 Task: Look for space in Zürich (Kreis 9) / Albisrieden, Switzerland from 4th August, 2023 to 8th August, 2023 for 1 adult in price range Rs.10000 to Rs.15000. Place can be private room with 1  bedroom having 1 bed and 1 bathroom. Property type can be flatguest house, hotel. Amenities needed are: wifi. Booking option can be shelf check-in. Required host language is English.
Action: Mouse moved to (393, 91)
Screenshot: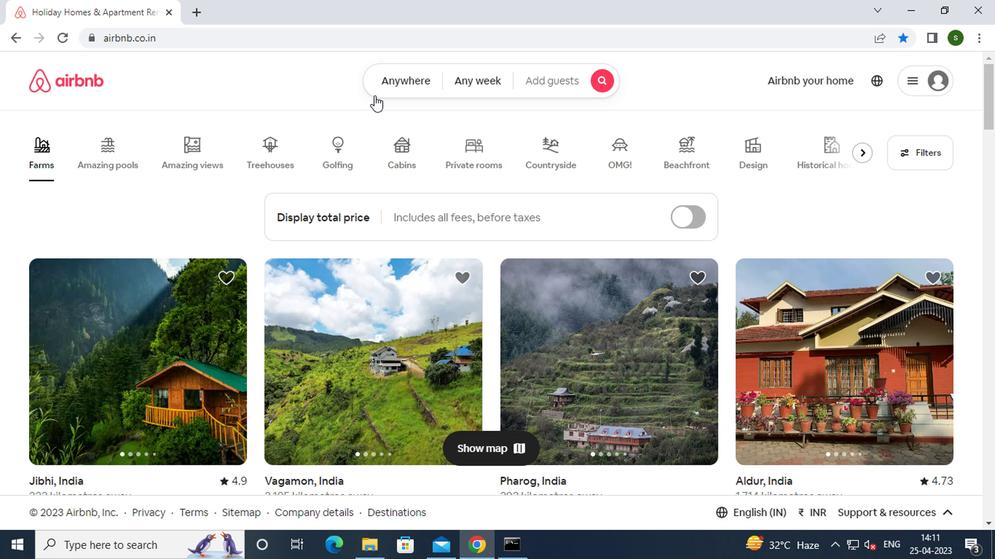 
Action: Mouse pressed left at (393, 91)
Screenshot: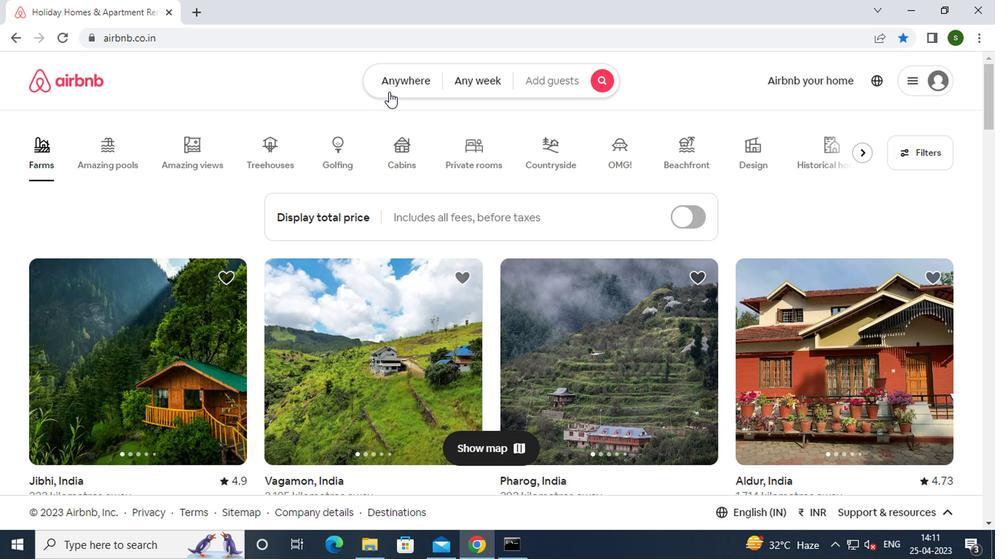
Action: Mouse moved to (333, 144)
Screenshot: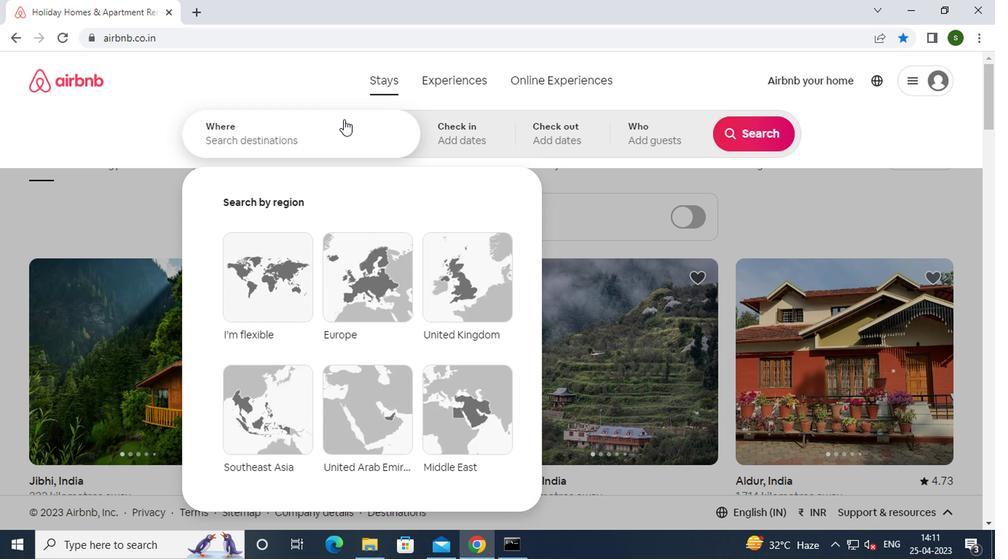 
Action: Mouse pressed left at (333, 144)
Screenshot: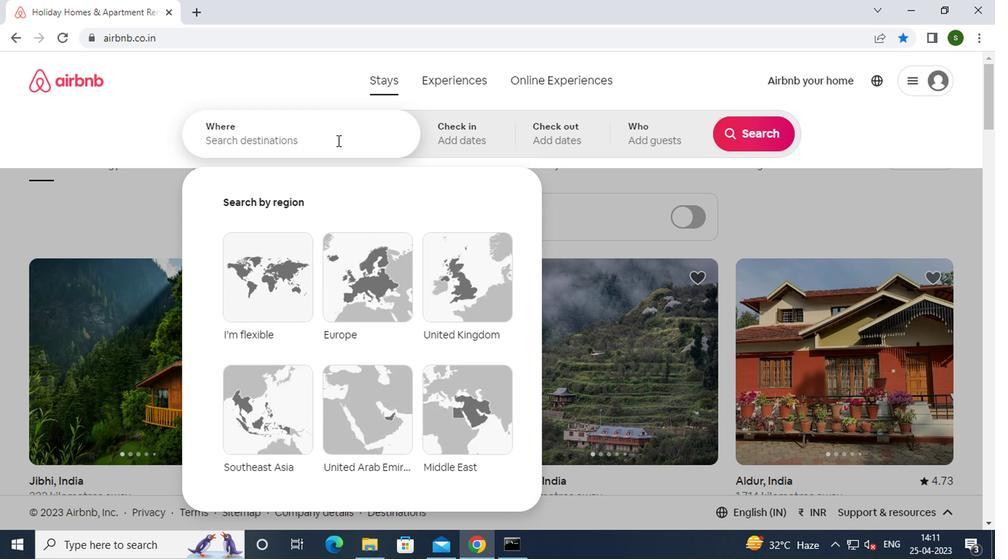 
Action: Key pressed z<Key.caps_lock>urich<Key.space><Key.shift_r>(<Key.caps_lock>k<Key.caps_lock>reis<Key.space>9<Key.shift_r>)/<Key.caps_lock>a<Key.caps_lock>lbisrieden,<Key.space><Key.caps_lock>s<Key.caps_lock>witzerland<Key.enter>
Screenshot: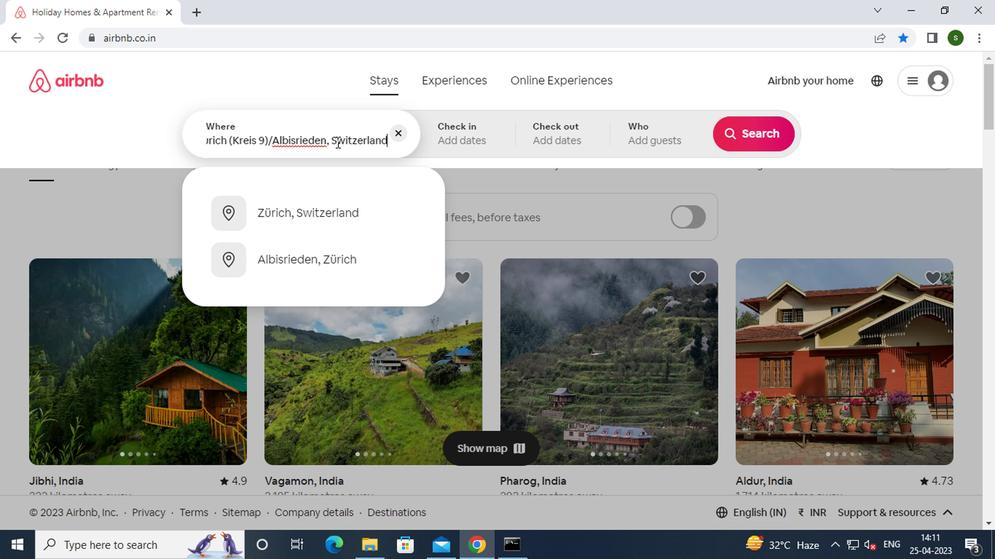 
Action: Mouse moved to (742, 248)
Screenshot: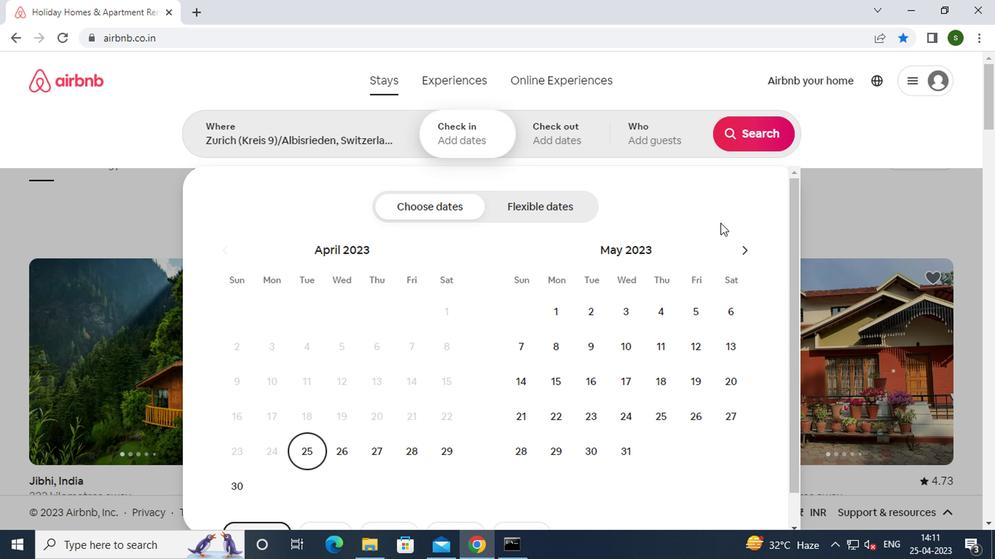 
Action: Mouse pressed left at (742, 248)
Screenshot: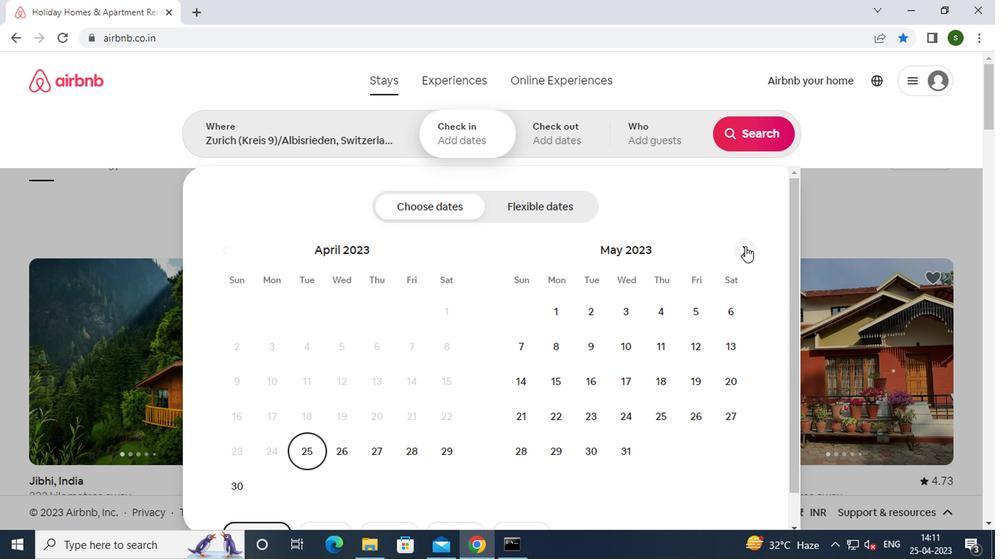 
Action: Mouse pressed left at (742, 248)
Screenshot: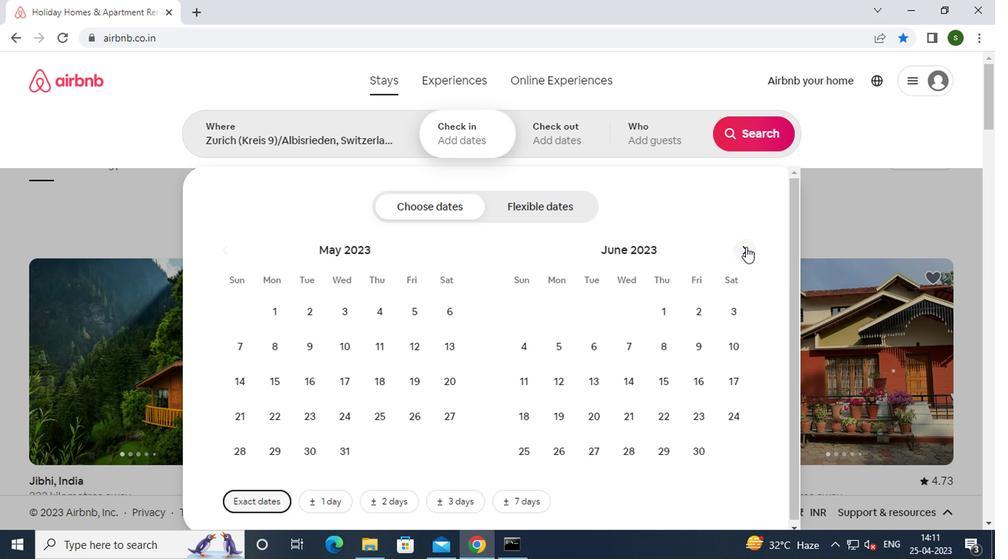 
Action: Mouse pressed left at (742, 248)
Screenshot: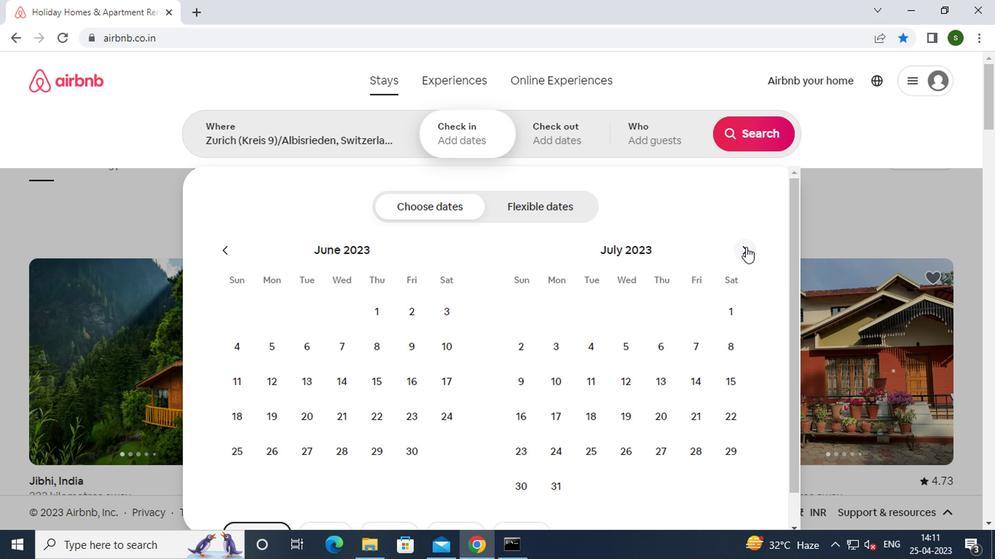 
Action: Mouse moved to (684, 320)
Screenshot: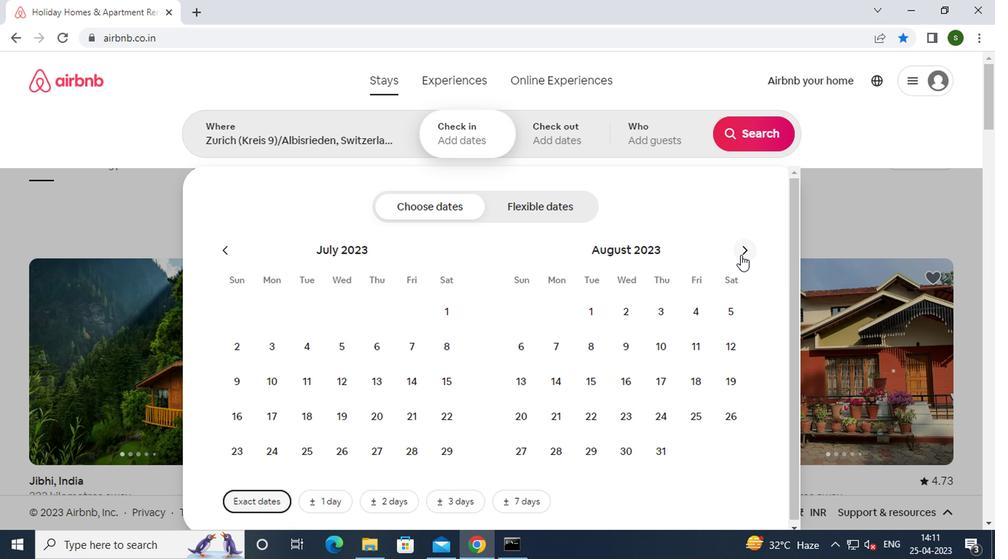 
Action: Mouse pressed left at (684, 320)
Screenshot: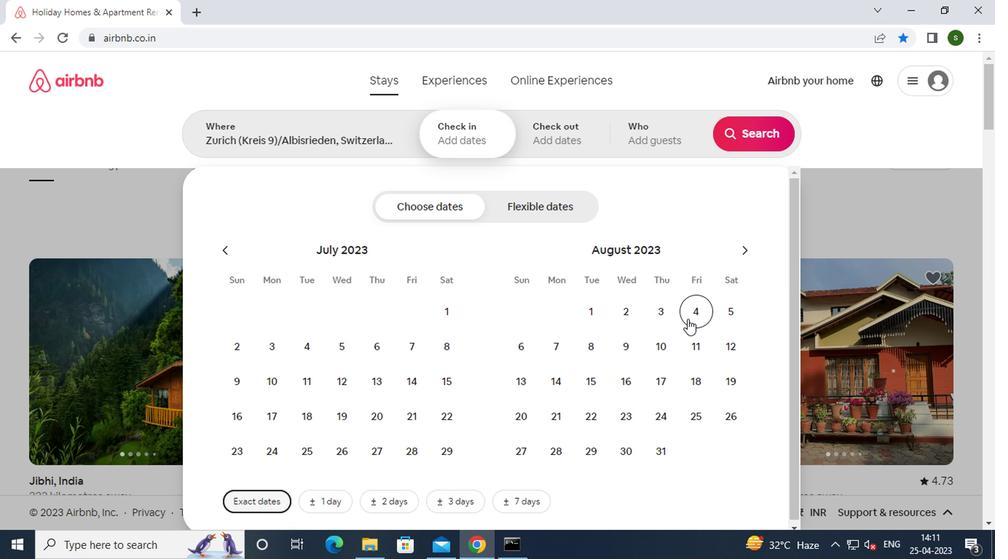 
Action: Mouse moved to (585, 355)
Screenshot: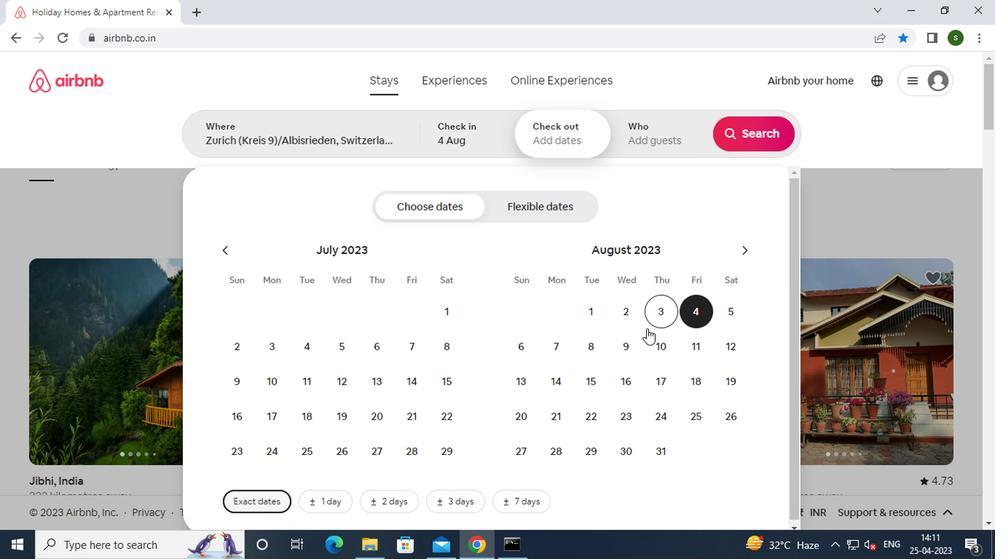 
Action: Mouse pressed left at (585, 355)
Screenshot: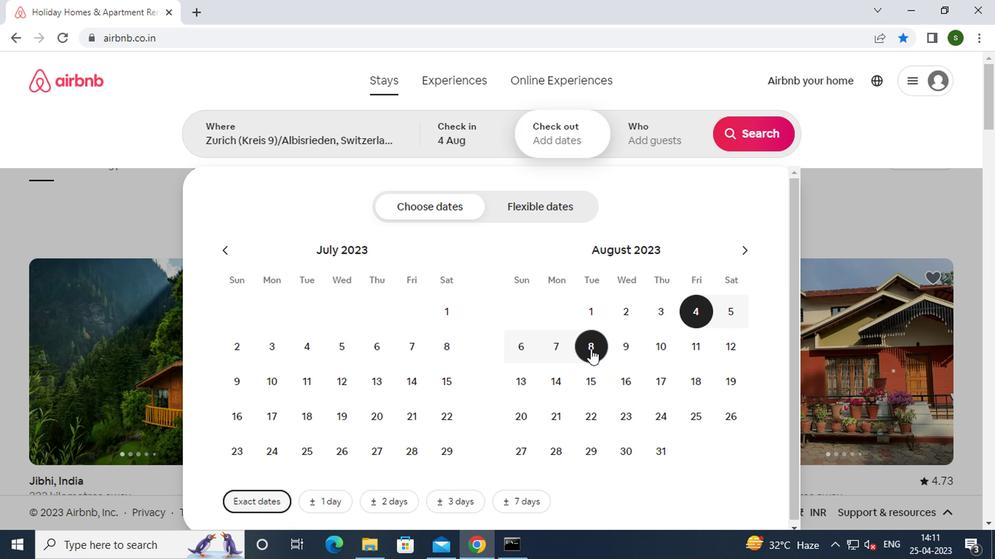 
Action: Mouse moved to (653, 142)
Screenshot: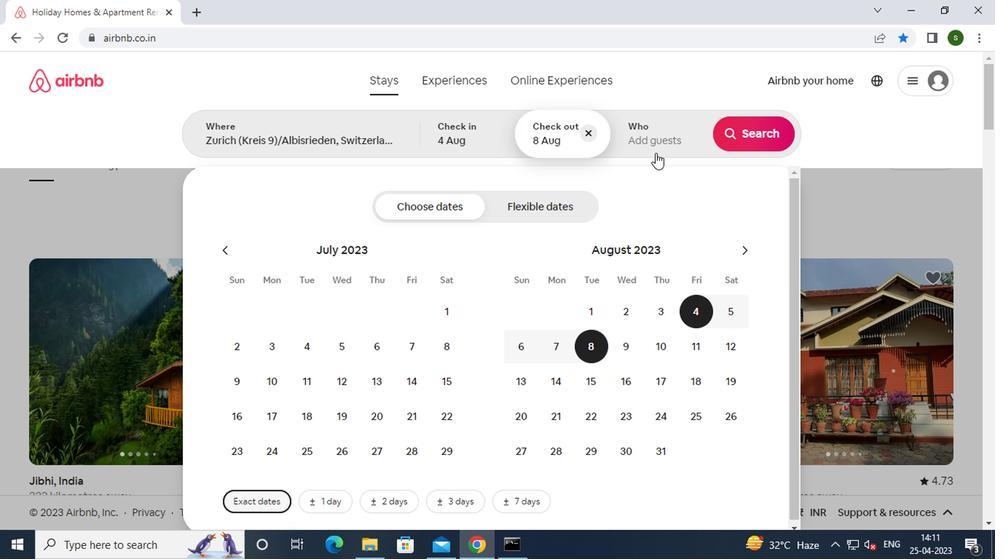 
Action: Mouse pressed left at (653, 142)
Screenshot: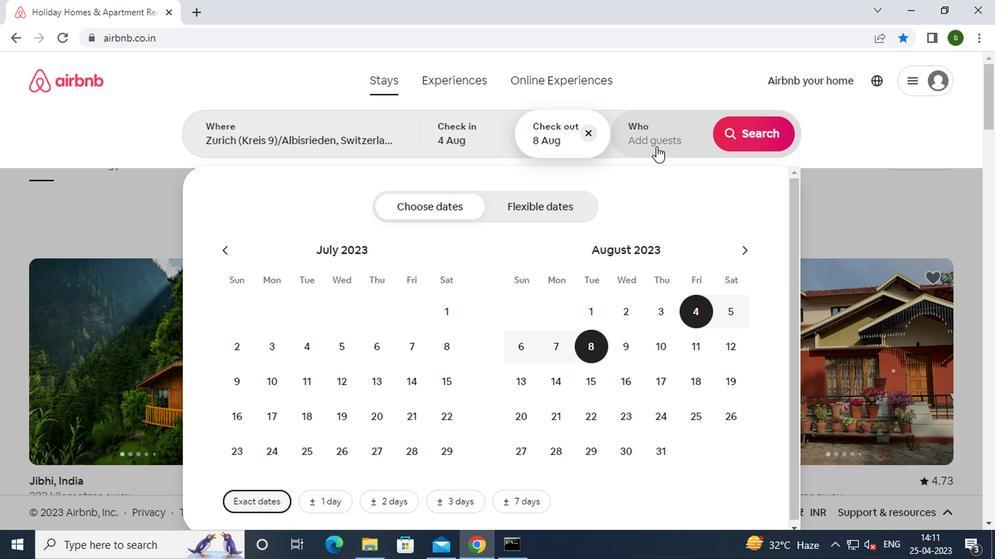 
Action: Mouse moved to (747, 217)
Screenshot: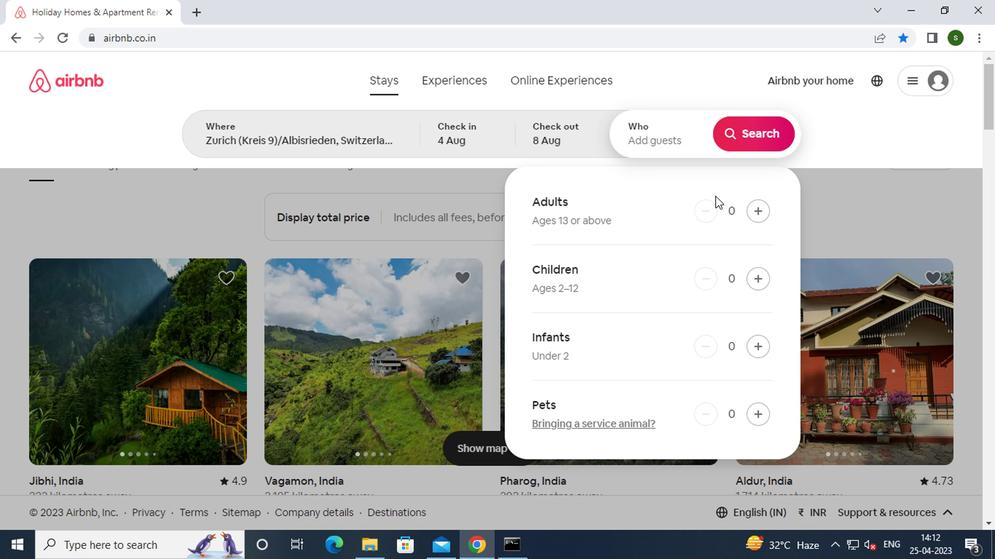 
Action: Mouse pressed left at (747, 217)
Screenshot: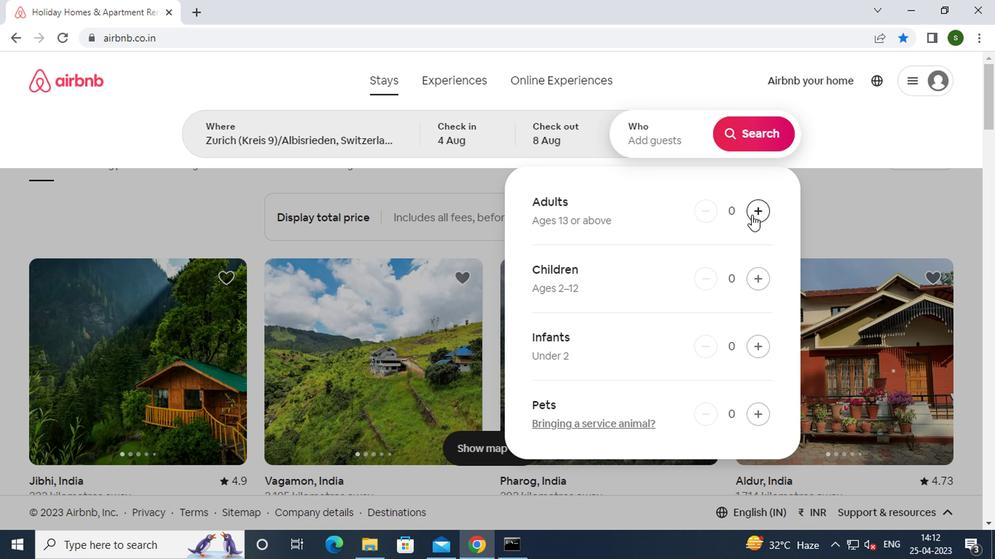 
Action: Mouse moved to (753, 128)
Screenshot: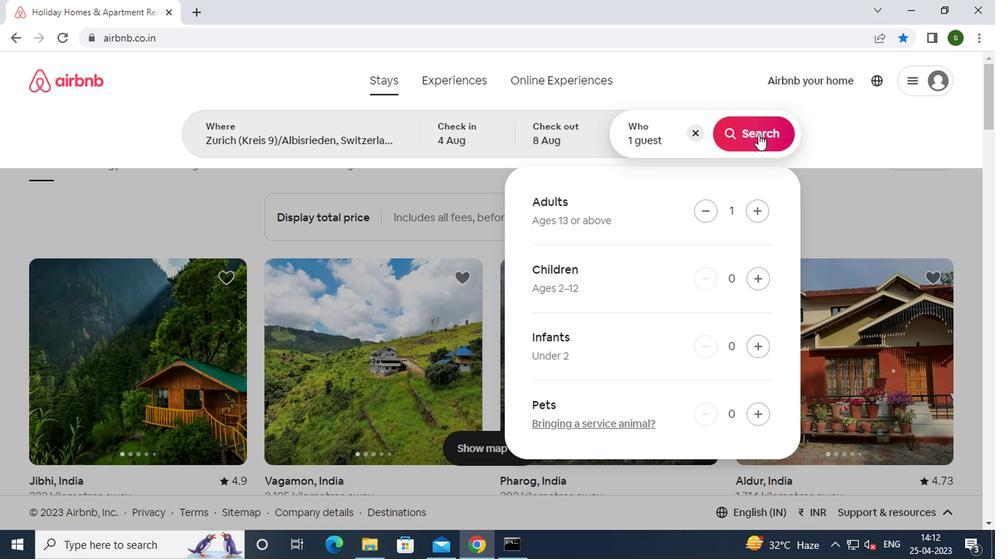 
Action: Mouse pressed left at (753, 128)
Screenshot: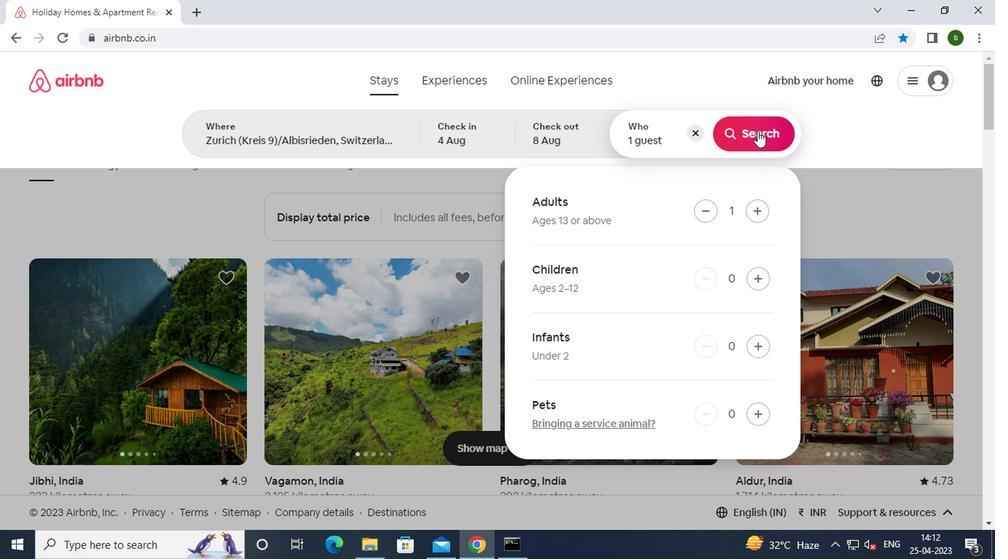 
Action: Mouse moved to (924, 149)
Screenshot: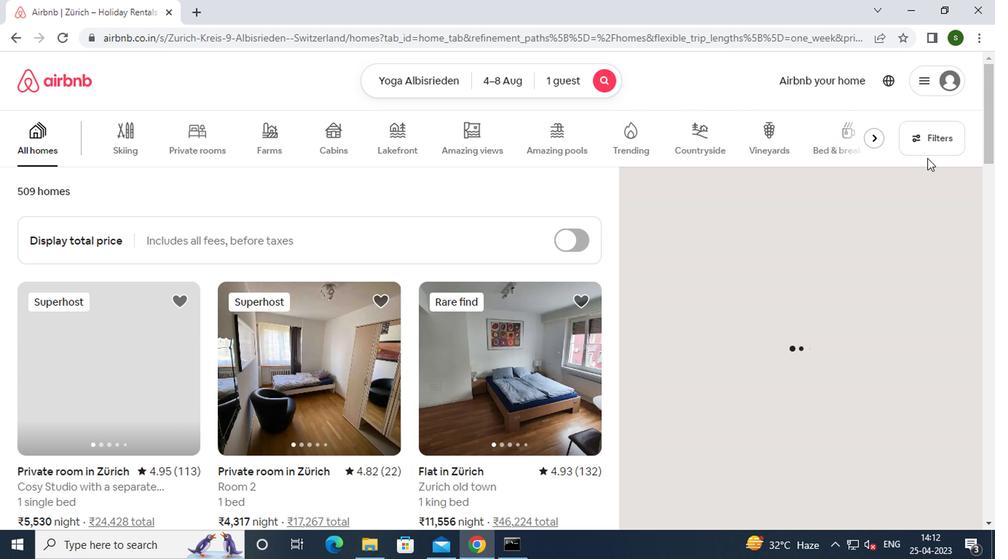 
Action: Mouse pressed left at (924, 149)
Screenshot: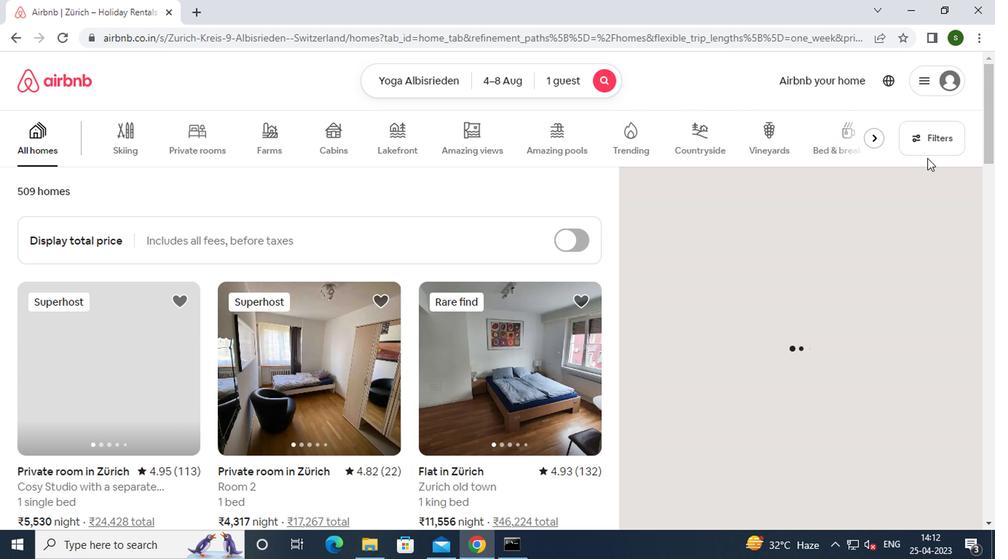 
Action: Mouse moved to (409, 318)
Screenshot: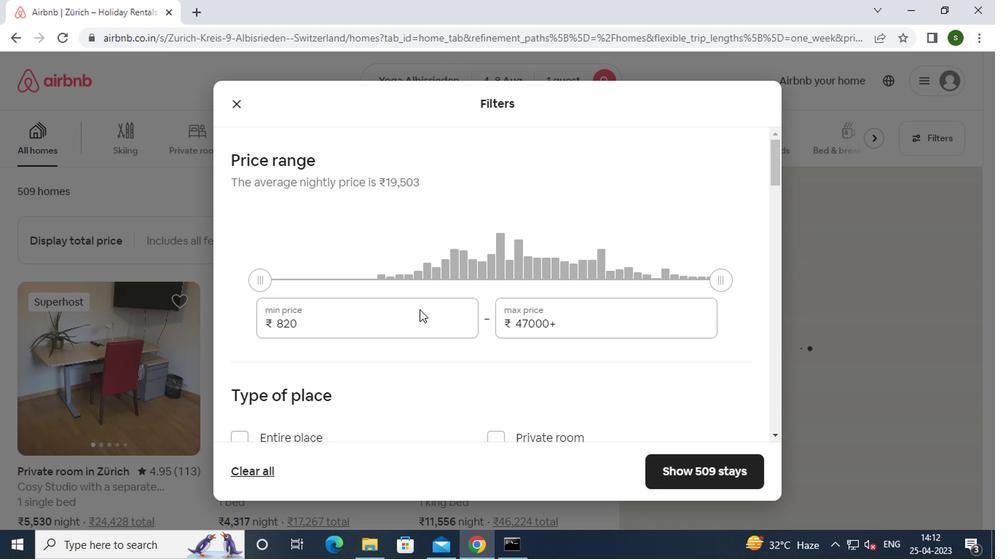 
Action: Mouse pressed left at (409, 318)
Screenshot: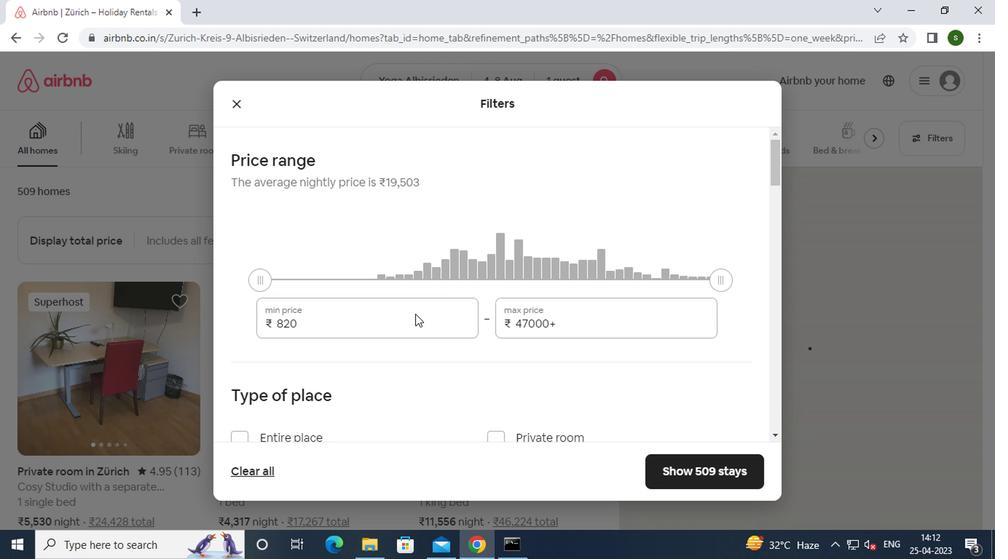 
Action: Mouse moved to (409, 319)
Screenshot: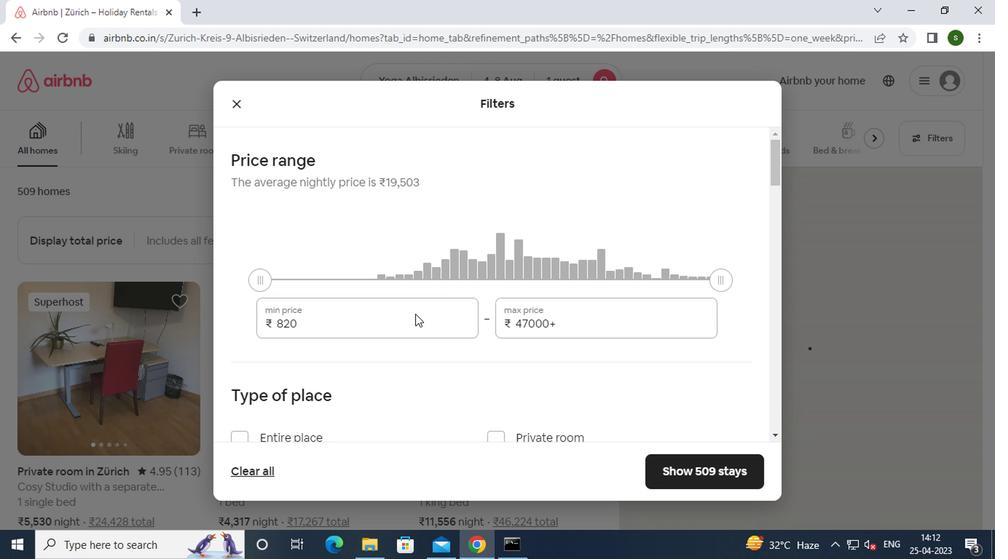 
Action: Key pressed <Key.backspace><Key.backspace><Key.backspace><Key.backspace>10000
Screenshot: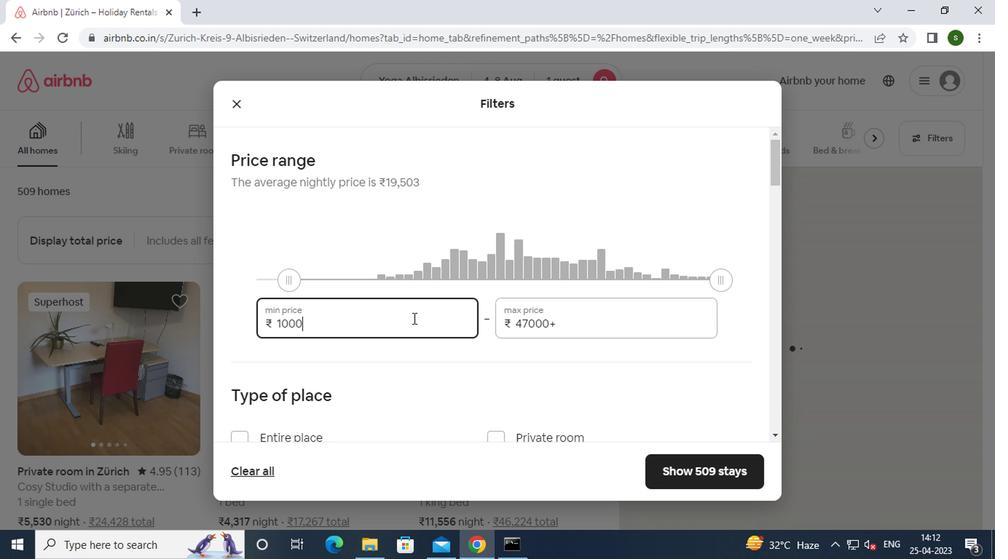 
Action: Mouse moved to (588, 327)
Screenshot: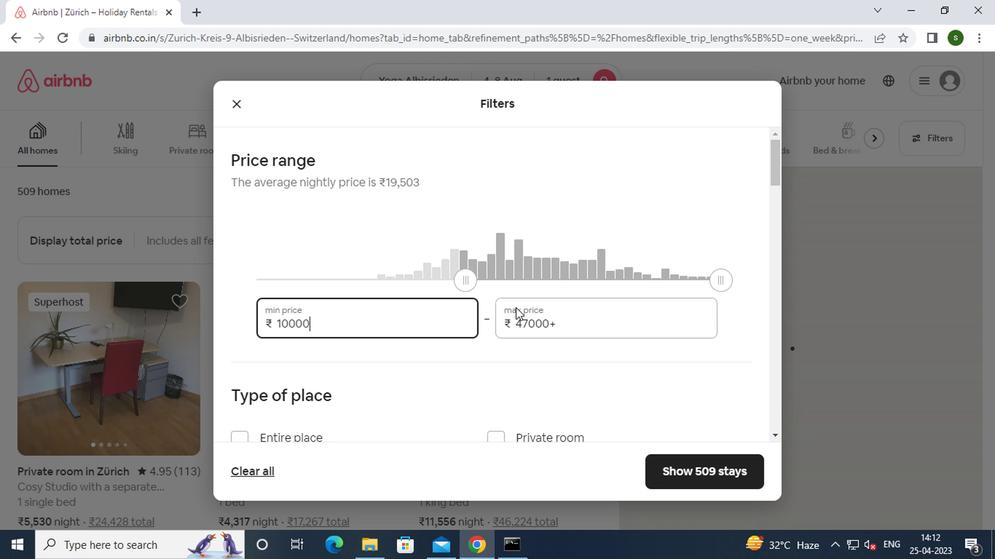 
Action: Mouse pressed left at (588, 327)
Screenshot: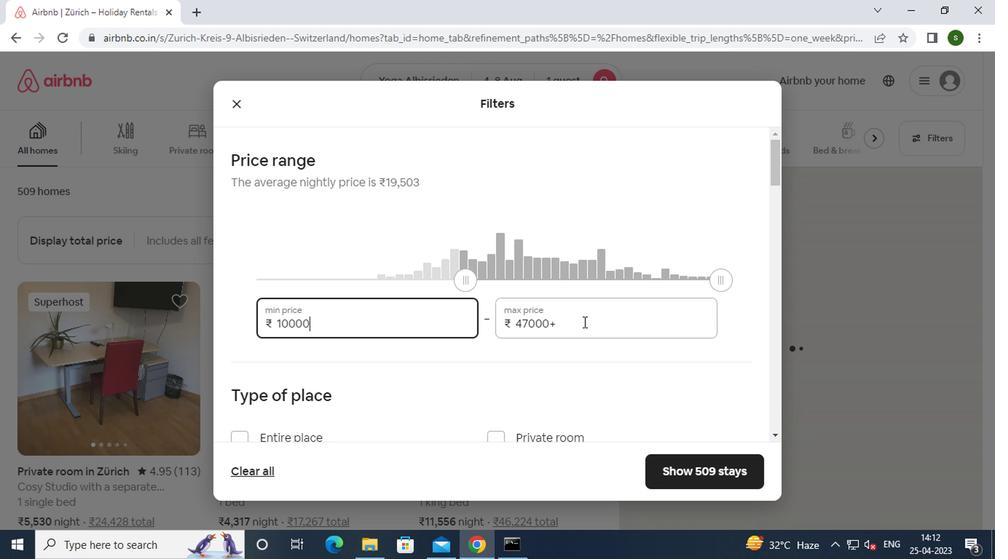 
Action: Mouse moved to (588, 327)
Screenshot: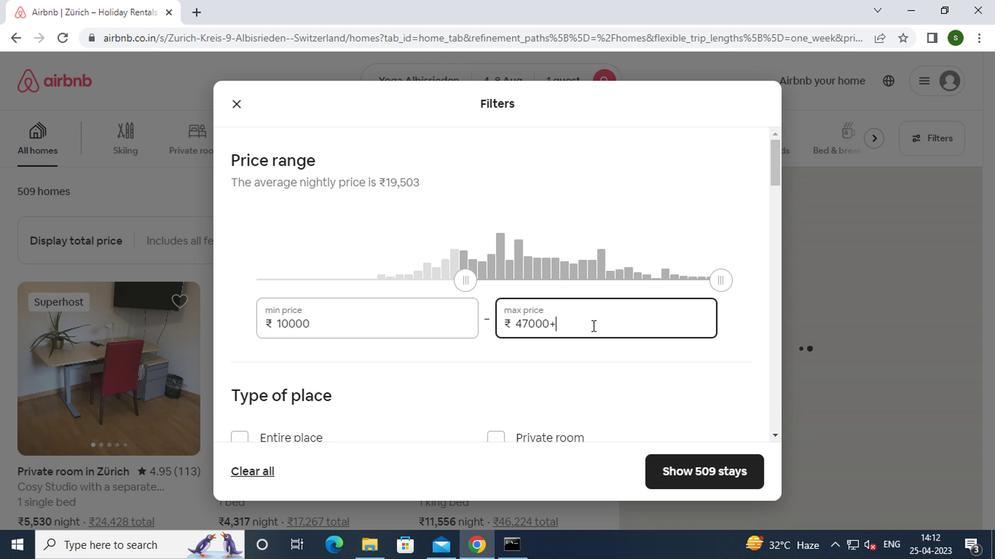 
Action: Key pressed <Key.backspace><Key.backspace><Key.backspace><Key.backspace><Key.backspace><Key.backspace><Key.backspace><Key.backspace><Key.backspace><Key.backspace><Key.backspace><Key.backspace><Key.backspace>15000
Screenshot: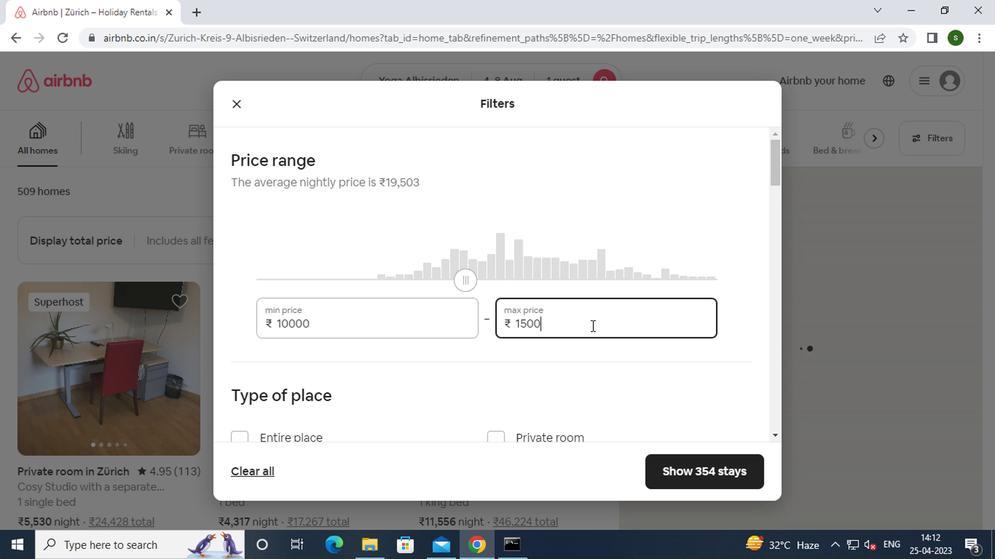 
Action: Mouse moved to (438, 332)
Screenshot: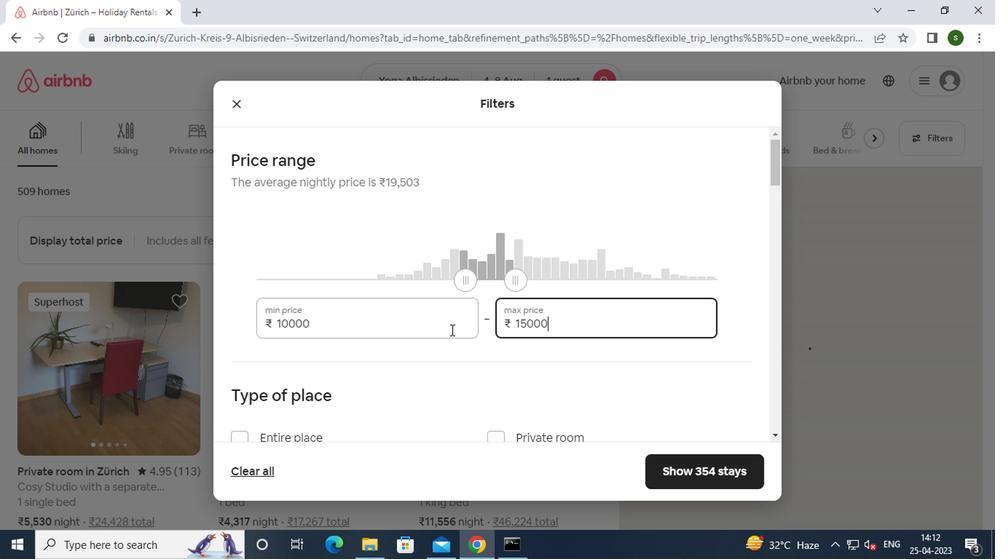
Action: Mouse scrolled (438, 331) with delta (0, 0)
Screenshot: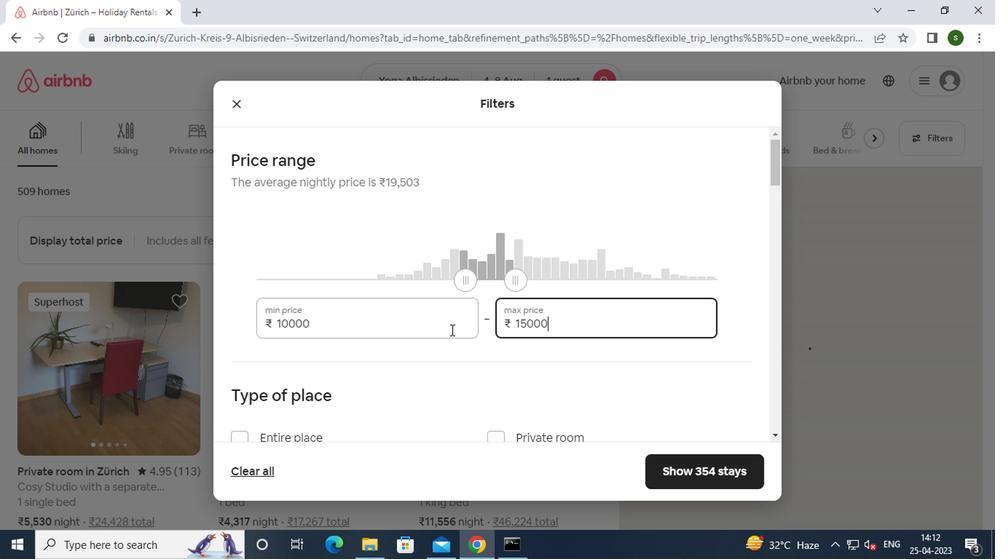 
Action: Mouse scrolled (438, 331) with delta (0, 0)
Screenshot: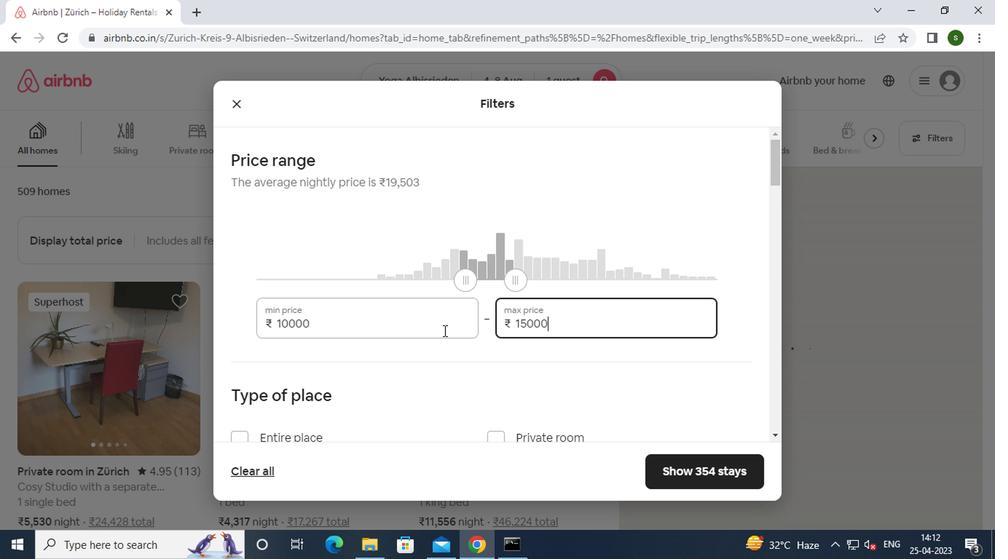 
Action: Mouse moved to (492, 294)
Screenshot: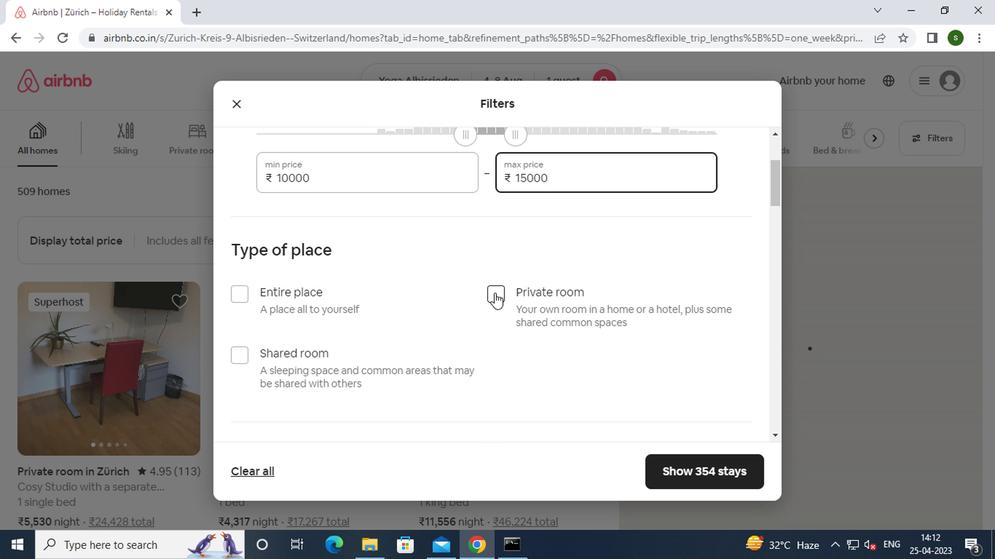 
Action: Mouse pressed left at (492, 294)
Screenshot: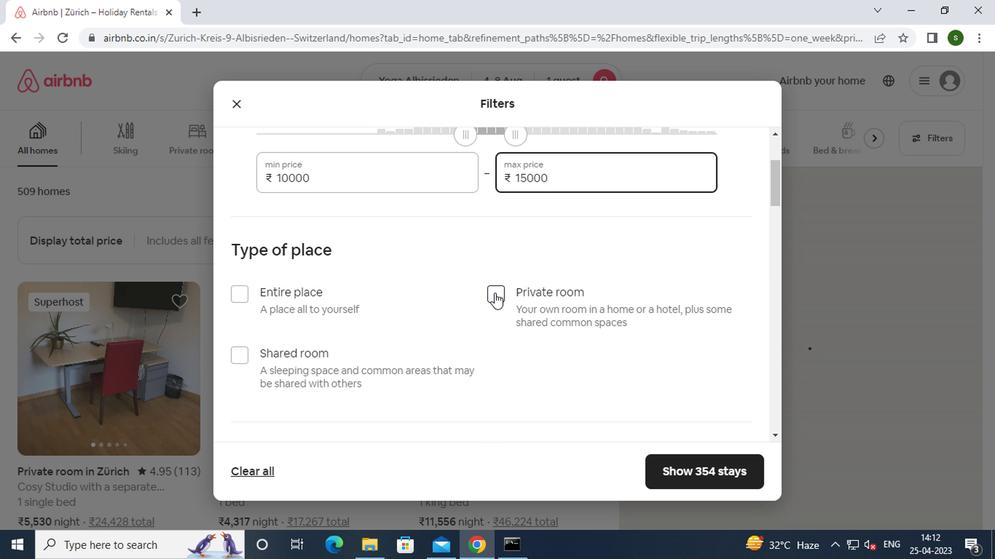 
Action: Mouse moved to (453, 306)
Screenshot: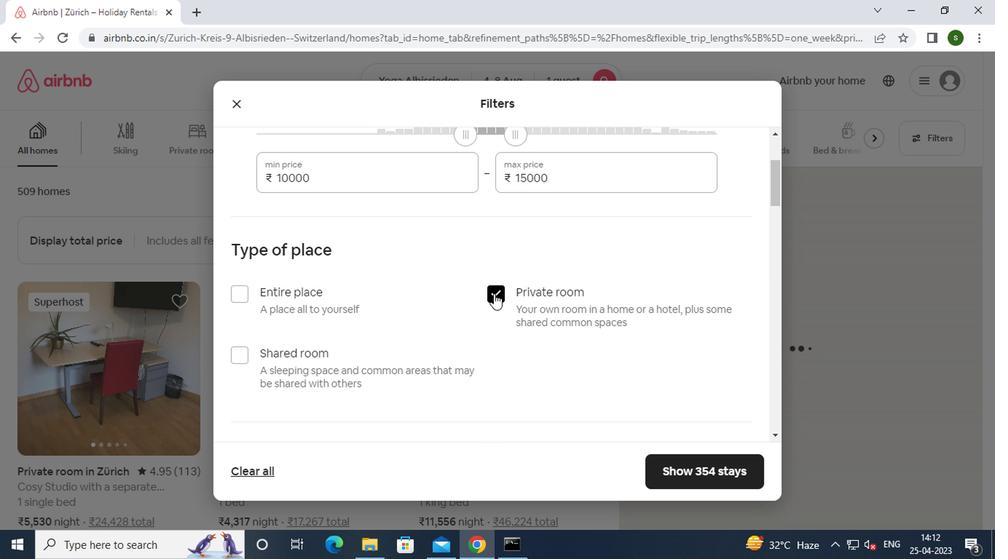 
Action: Mouse scrolled (453, 305) with delta (0, 0)
Screenshot: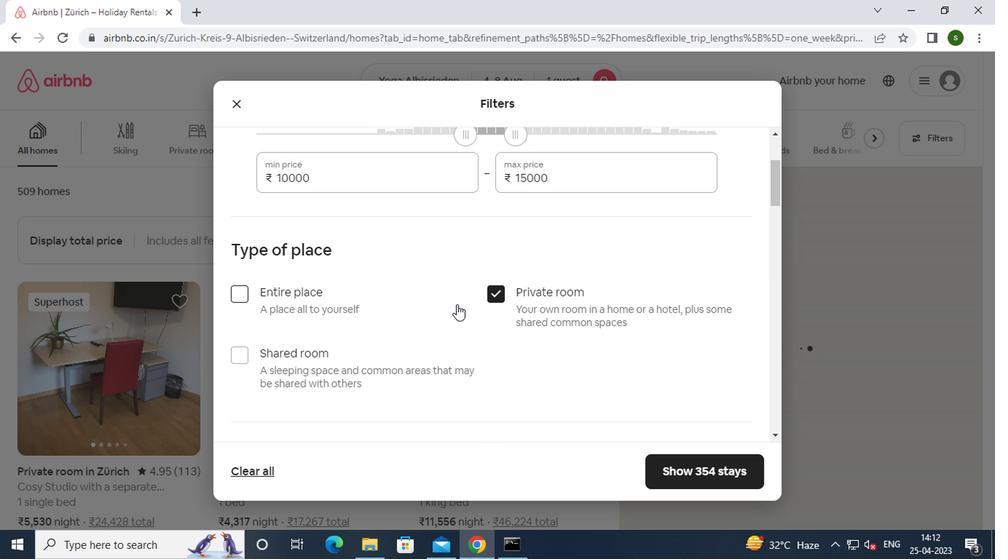 
Action: Mouse scrolled (453, 305) with delta (0, 0)
Screenshot: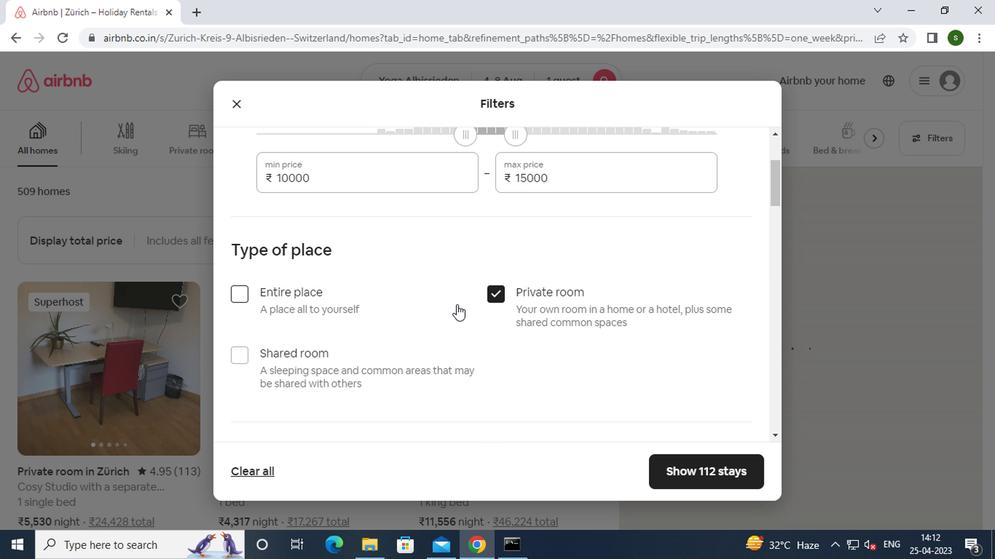 
Action: Mouse scrolled (453, 305) with delta (0, 0)
Screenshot: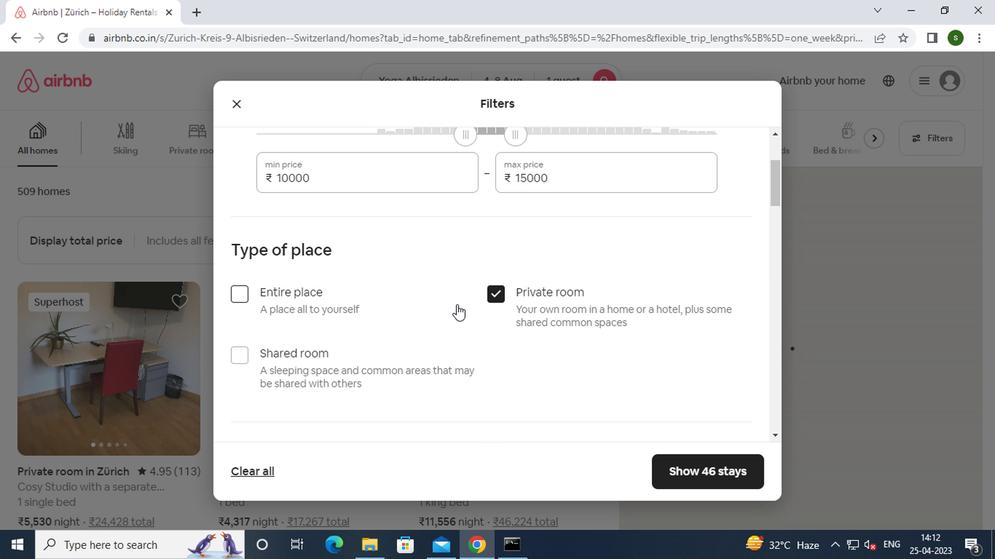 
Action: Mouse moved to (299, 314)
Screenshot: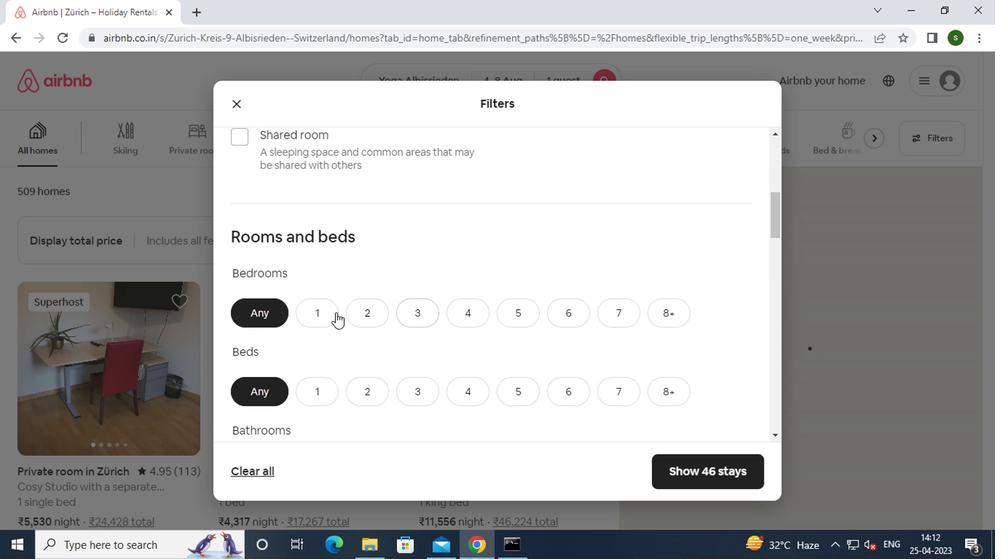 
Action: Mouse pressed left at (299, 314)
Screenshot: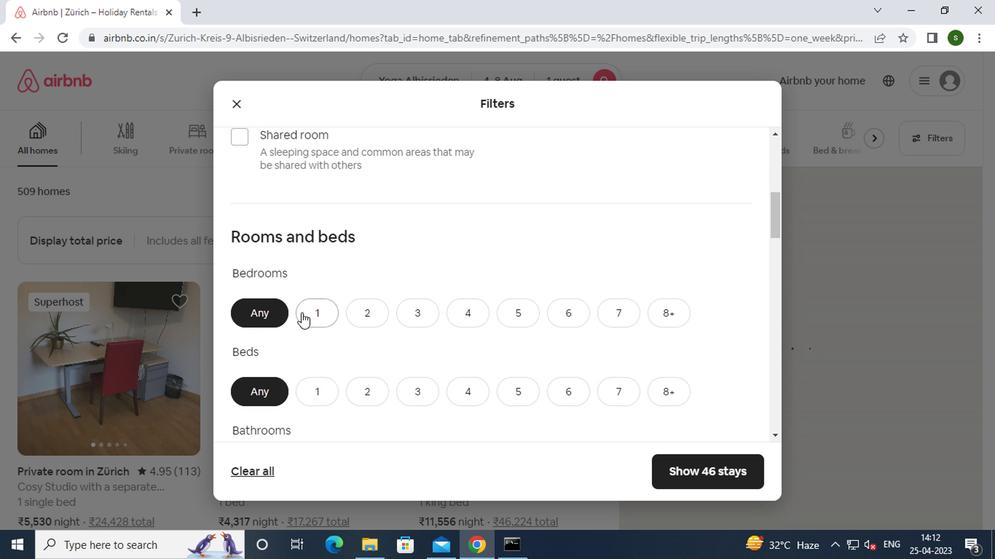 
Action: Mouse moved to (320, 400)
Screenshot: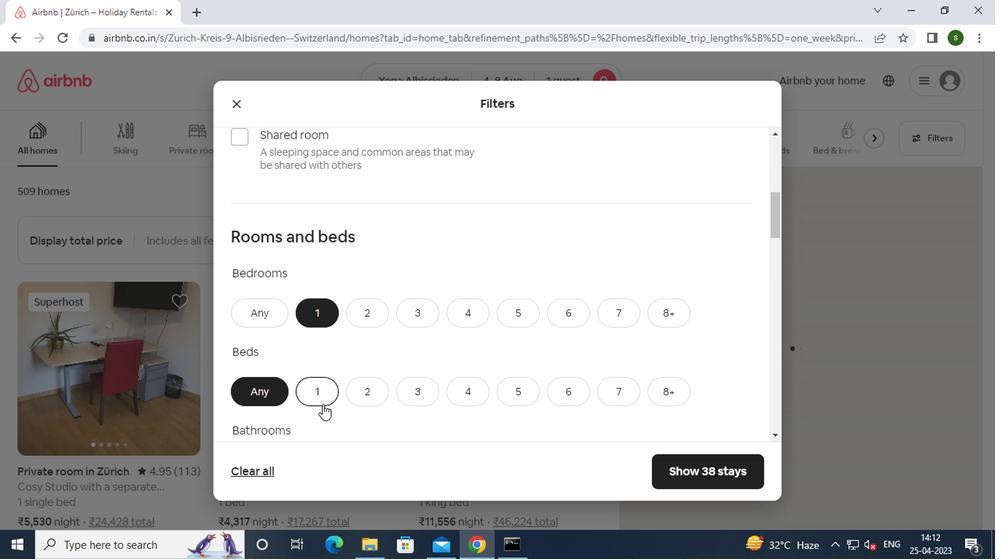 
Action: Mouse pressed left at (320, 400)
Screenshot: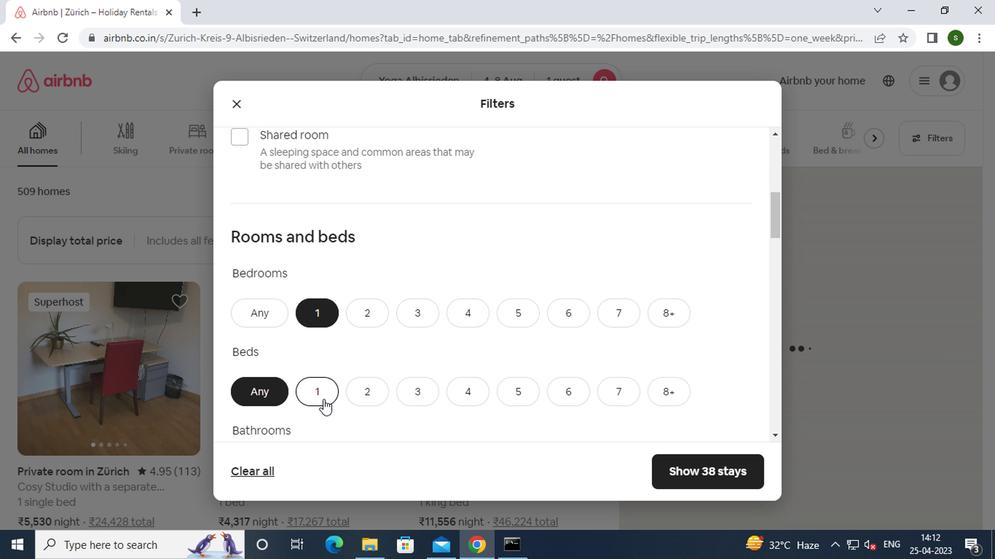 
Action: Mouse moved to (419, 345)
Screenshot: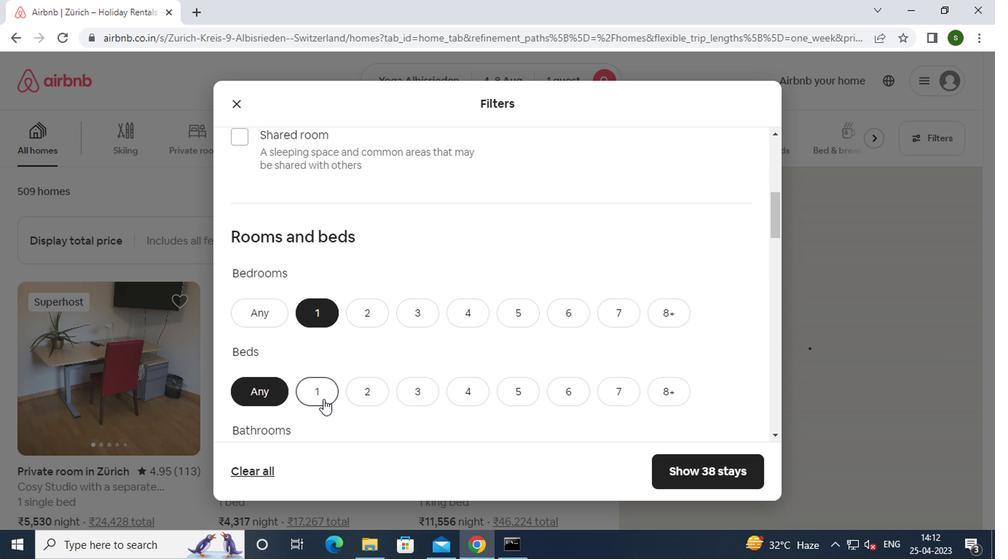 
Action: Mouse scrolled (419, 344) with delta (0, 0)
Screenshot: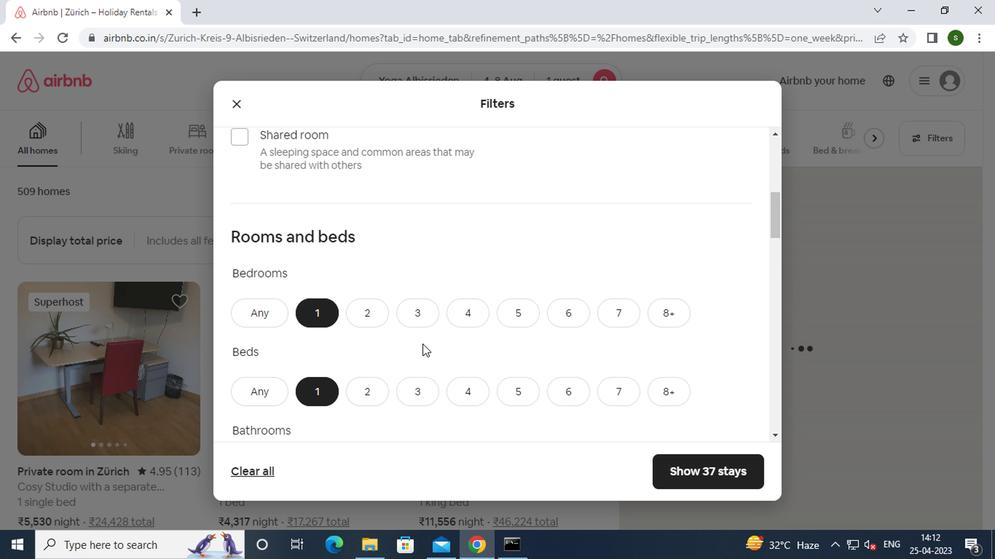 
Action: Mouse scrolled (419, 344) with delta (0, 0)
Screenshot: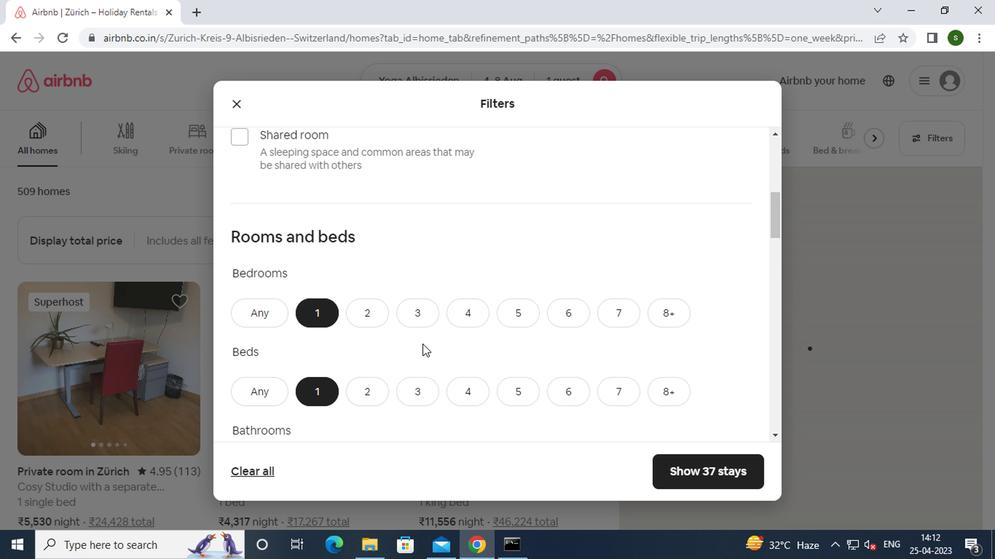 
Action: Mouse moved to (315, 324)
Screenshot: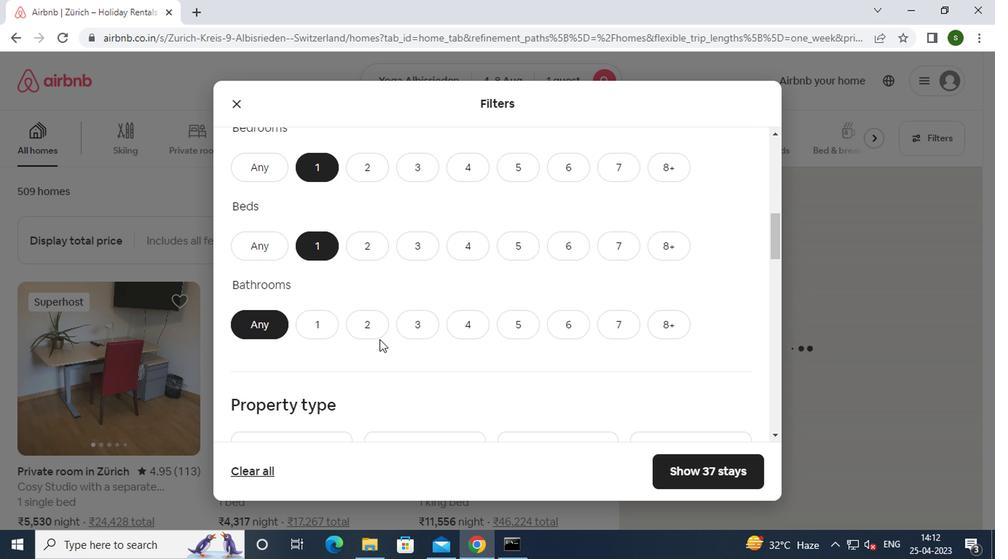 
Action: Mouse pressed left at (315, 324)
Screenshot: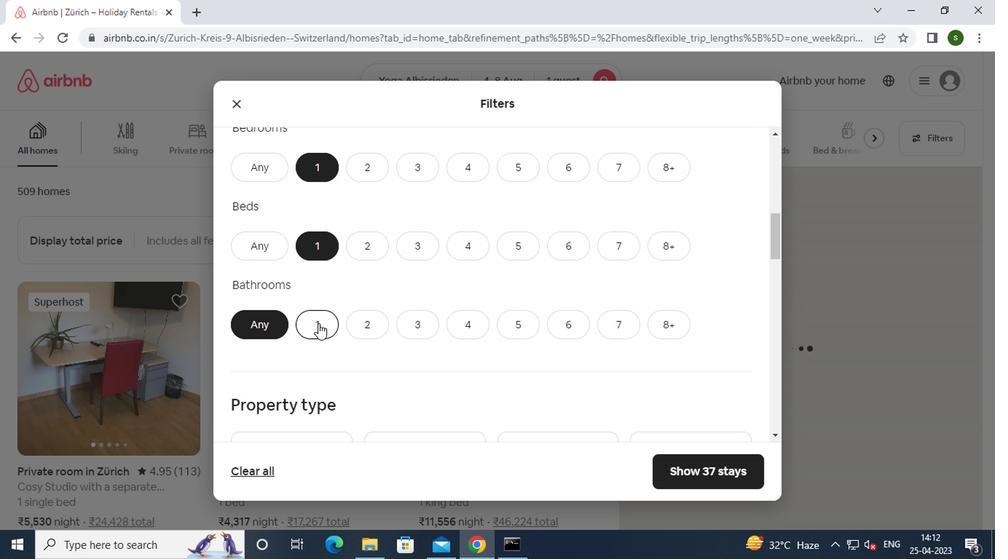 
Action: Mouse moved to (419, 312)
Screenshot: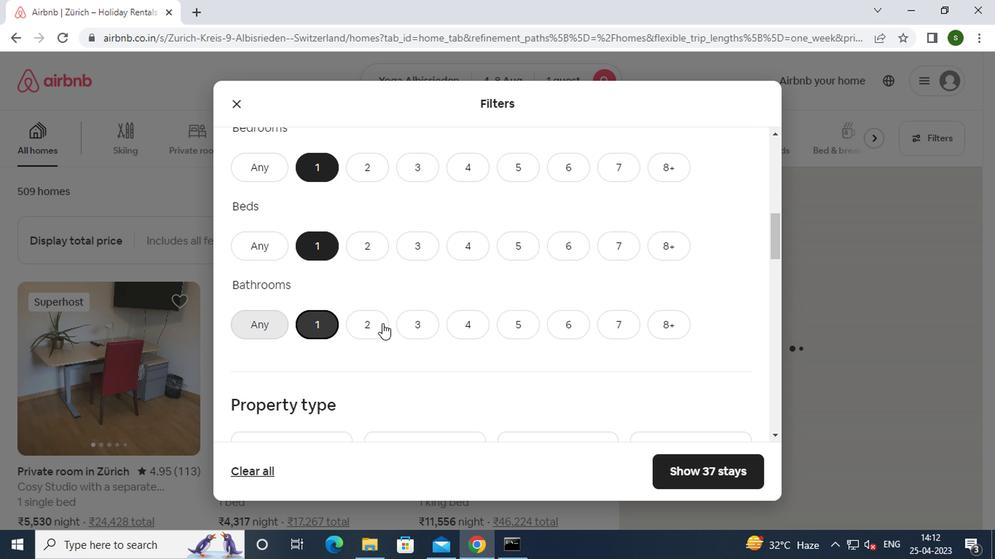 
Action: Mouse scrolled (419, 312) with delta (0, 0)
Screenshot: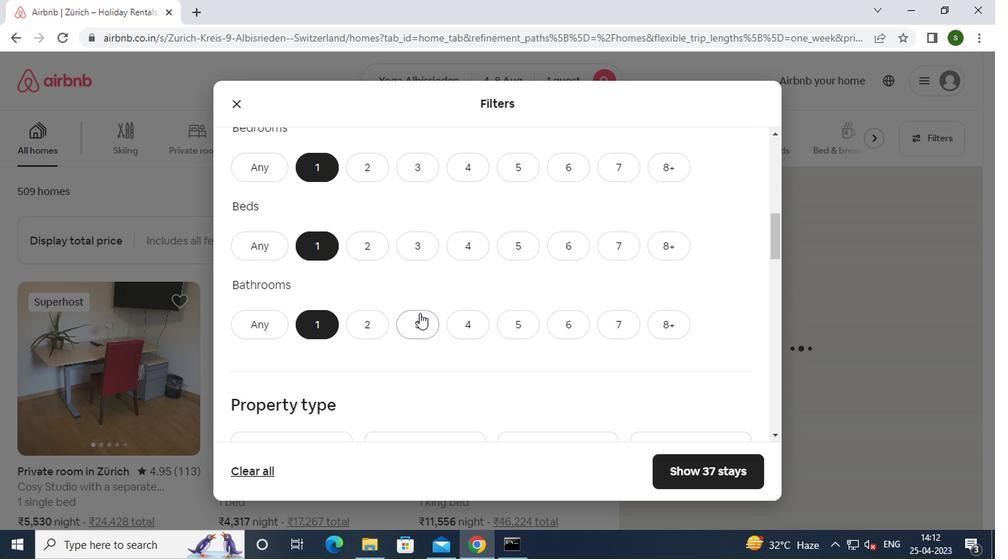 
Action: Mouse scrolled (419, 312) with delta (0, 0)
Screenshot: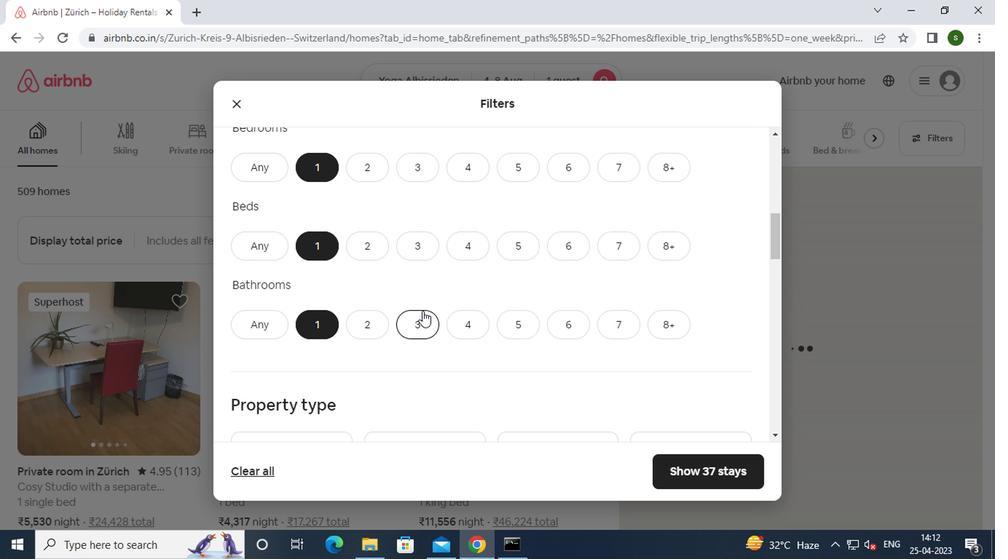 
Action: Mouse scrolled (419, 312) with delta (0, 0)
Screenshot: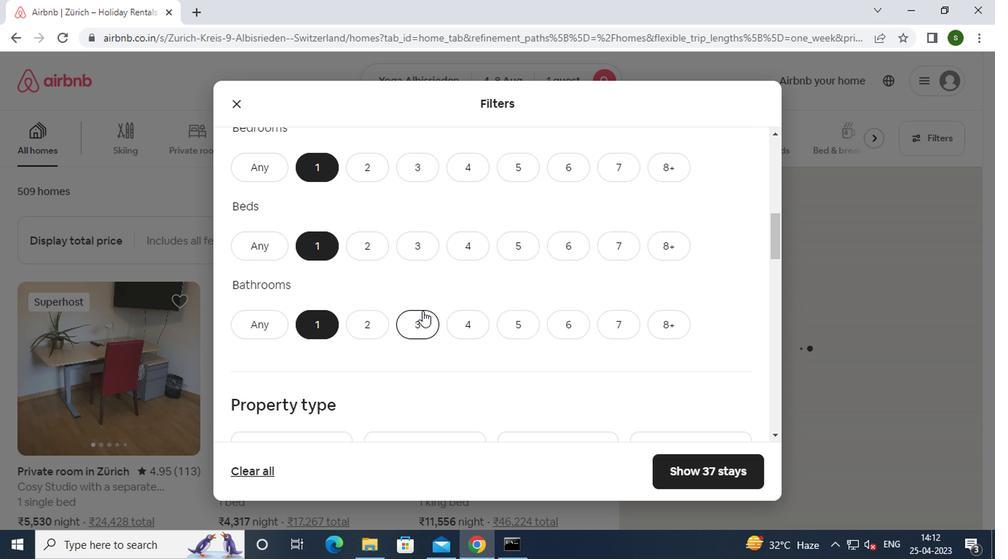 
Action: Mouse moved to (307, 282)
Screenshot: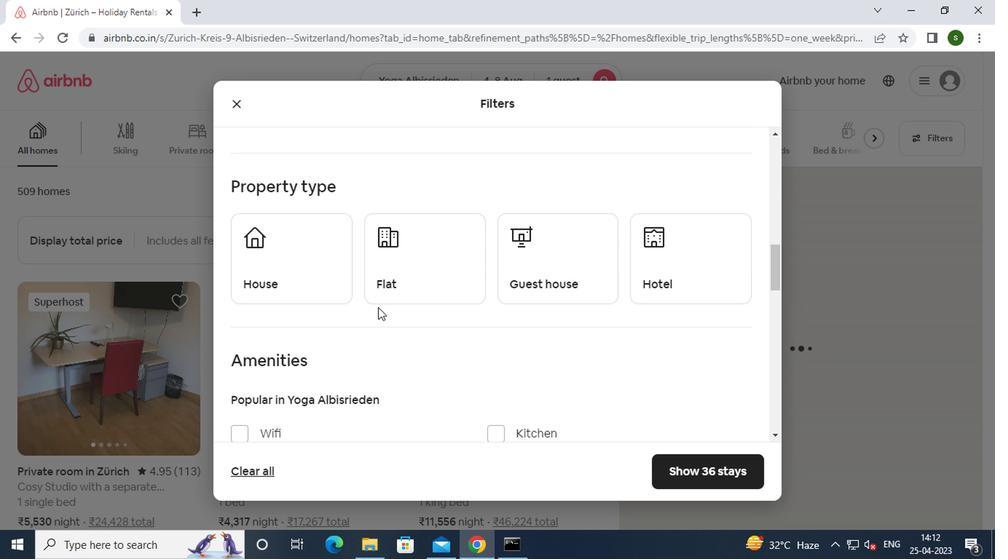 
Action: Mouse pressed left at (307, 282)
Screenshot: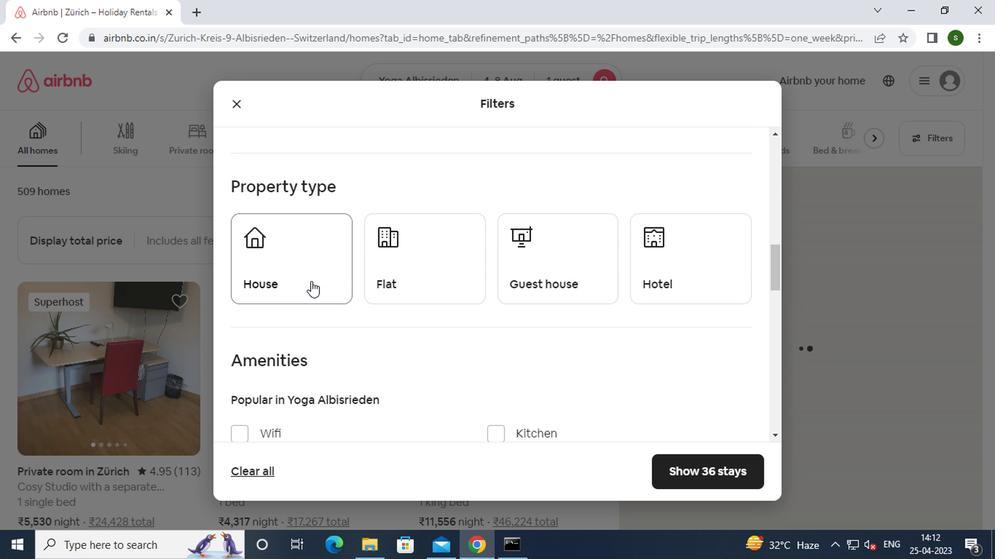 
Action: Mouse moved to (452, 264)
Screenshot: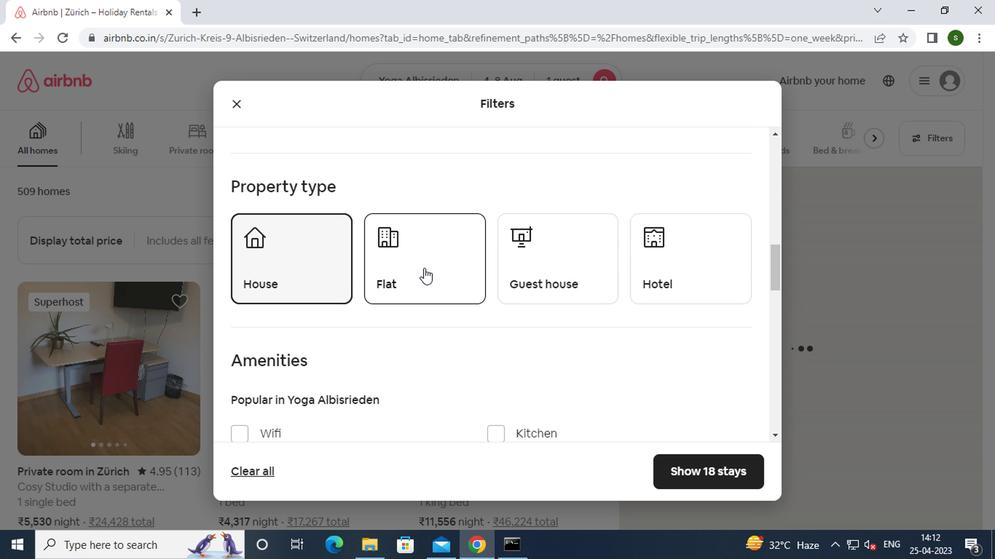 
Action: Mouse pressed left at (452, 264)
Screenshot: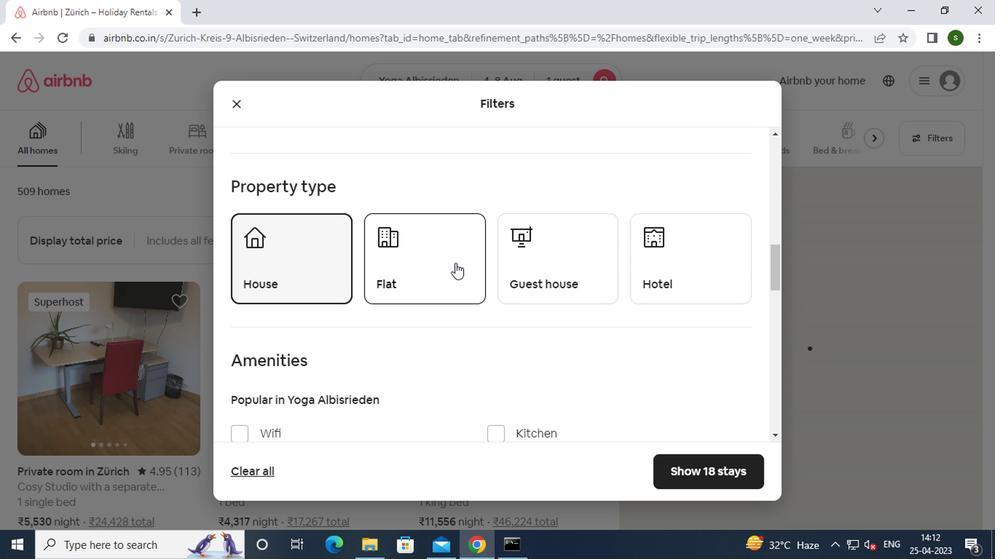 
Action: Mouse moved to (557, 269)
Screenshot: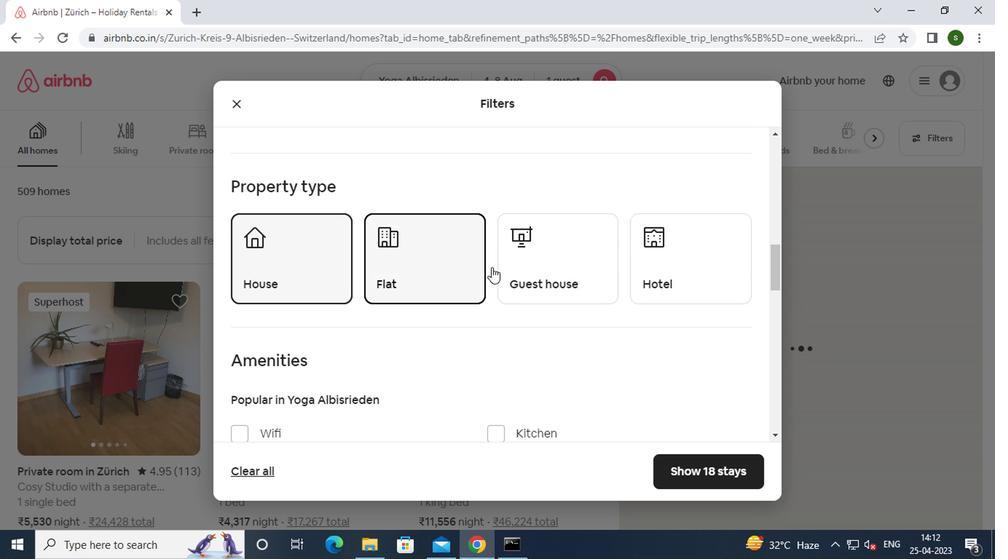 
Action: Mouse pressed left at (557, 269)
Screenshot: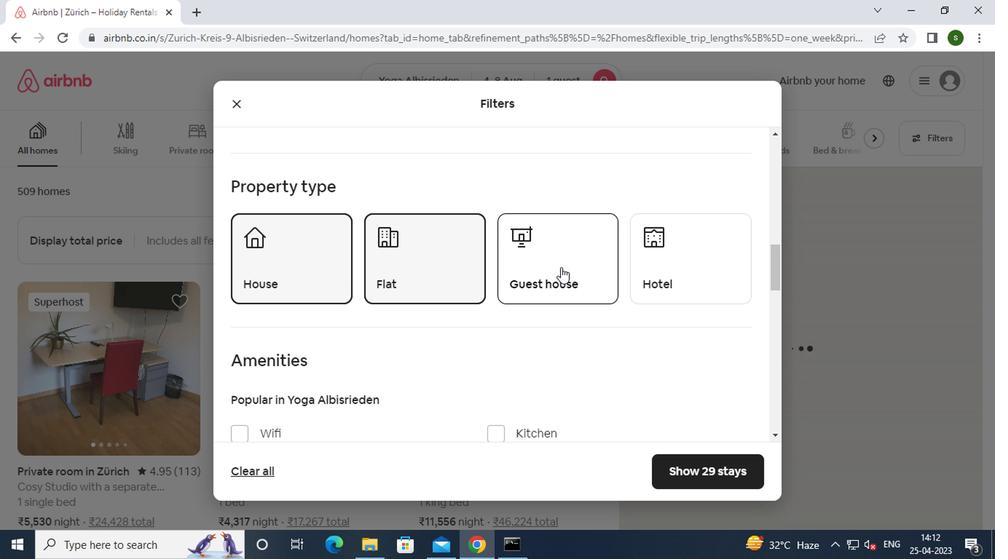 
Action: Mouse moved to (650, 245)
Screenshot: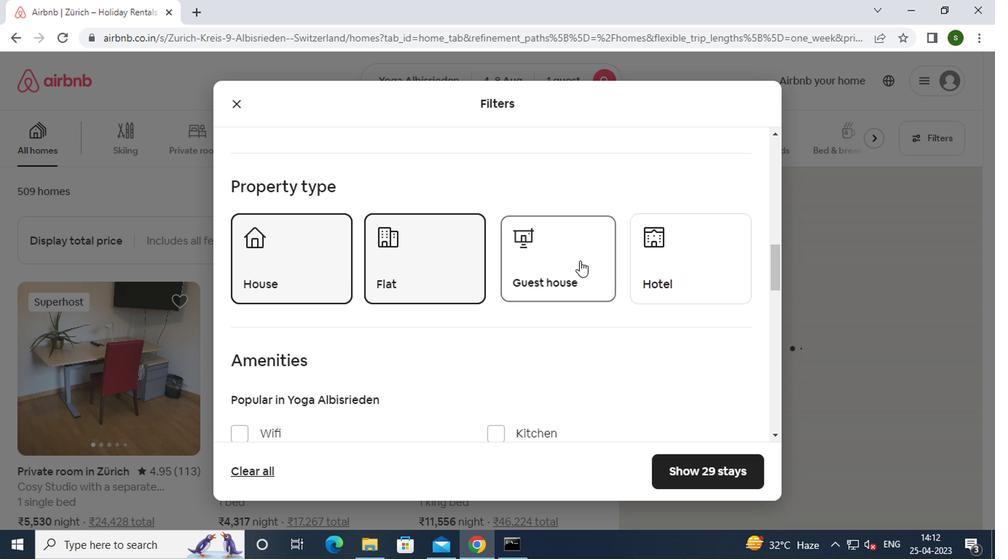 
Action: Mouse pressed left at (650, 245)
Screenshot: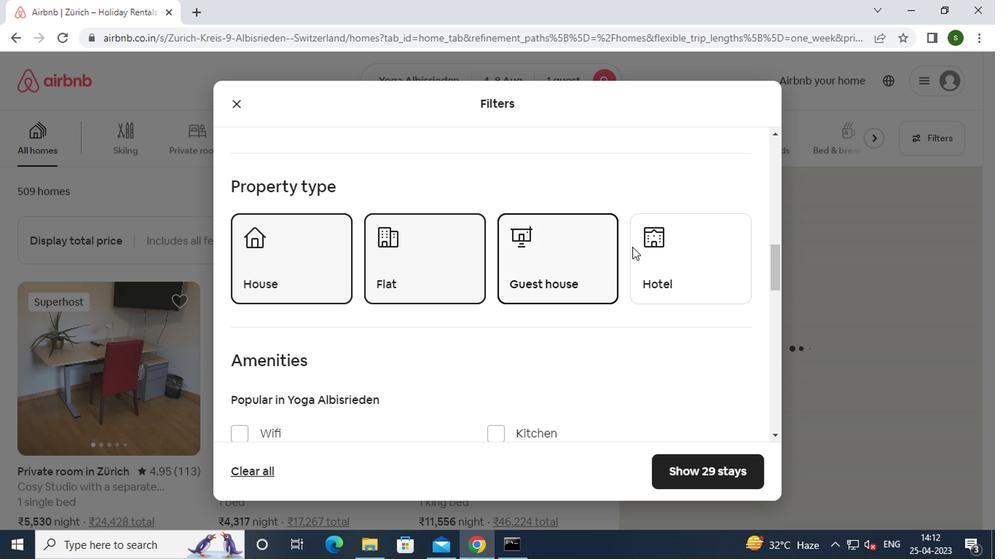 
Action: Mouse moved to (518, 286)
Screenshot: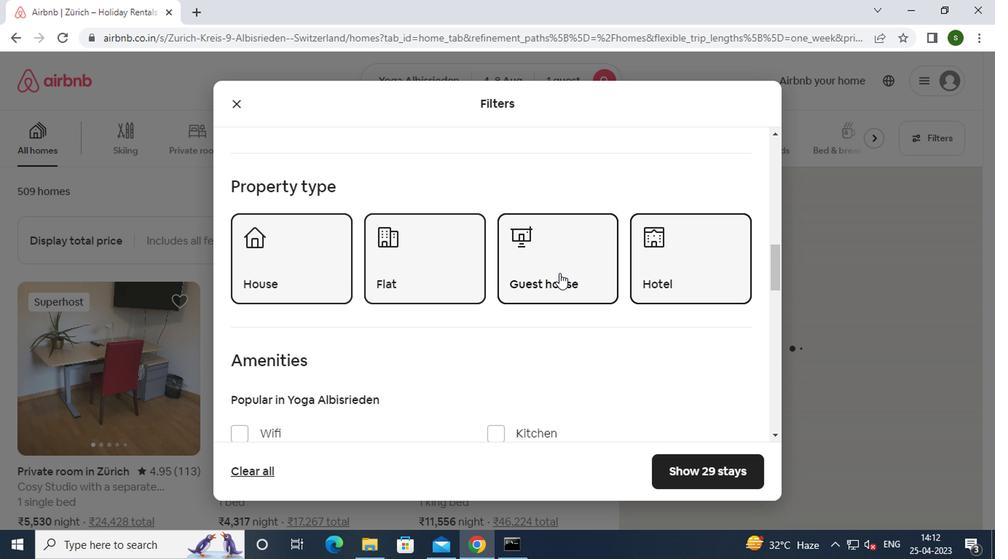 
Action: Mouse scrolled (518, 285) with delta (0, -1)
Screenshot: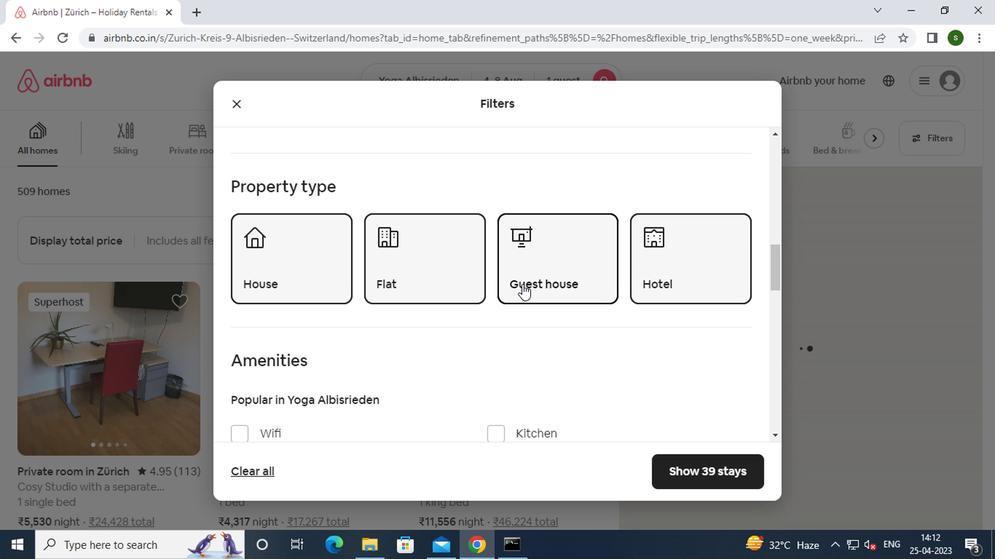 
Action: Mouse scrolled (518, 285) with delta (0, -1)
Screenshot: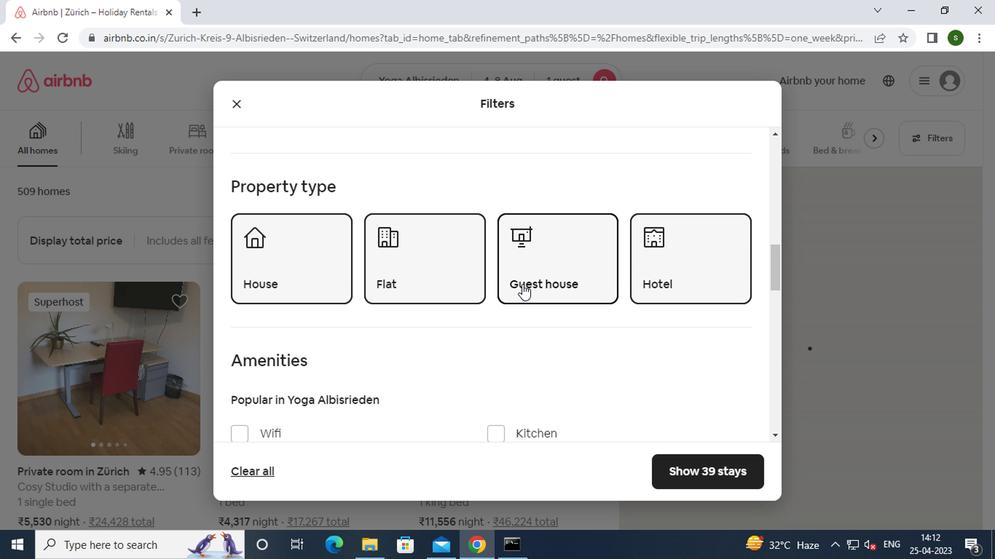 
Action: Mouse scrolled (518, 285) with delta (0, -1)
Screenshot: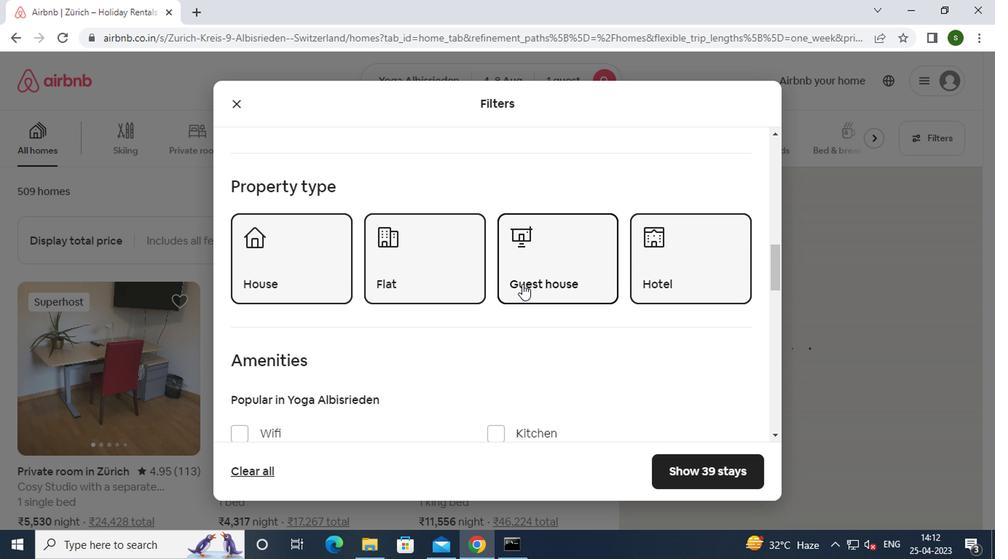 
Action: Mouse moved to (268, 220)
Screenshot: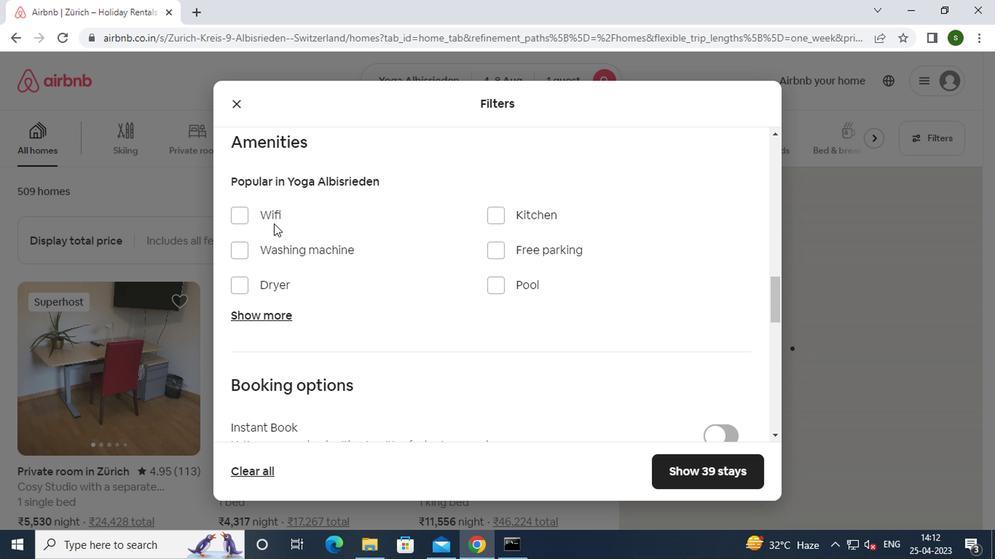 
Action: Mouse pressed left at (268, 220)
Screenshot: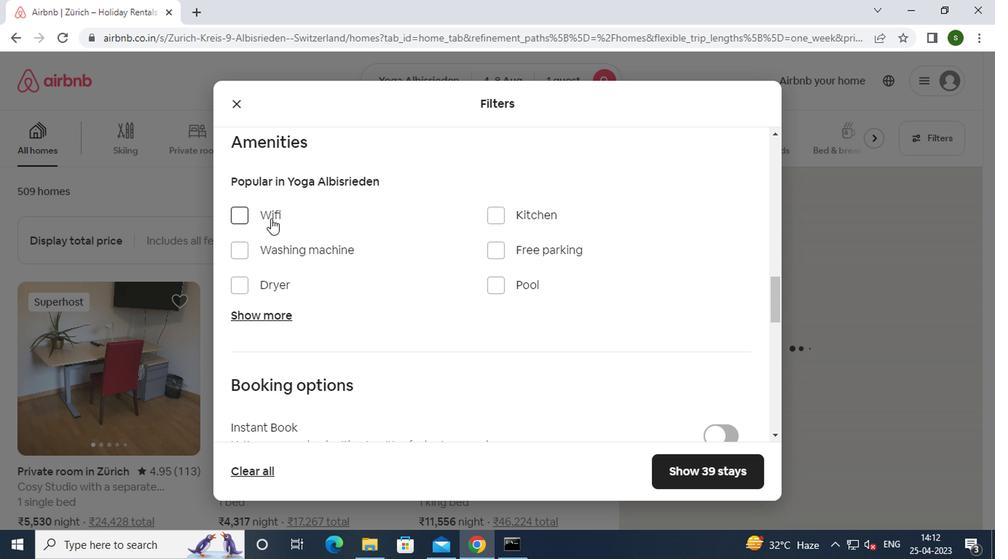 
Action: Mouse moved to (451, 224)
Screenshot: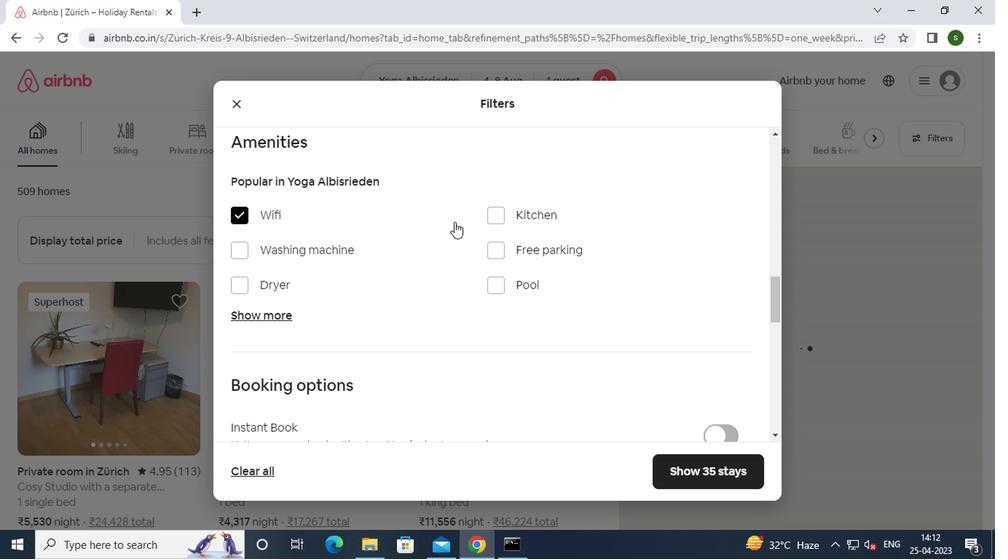 
Action: Mouse scrolled (451, 224) with delta (0, 0)
Screenshot: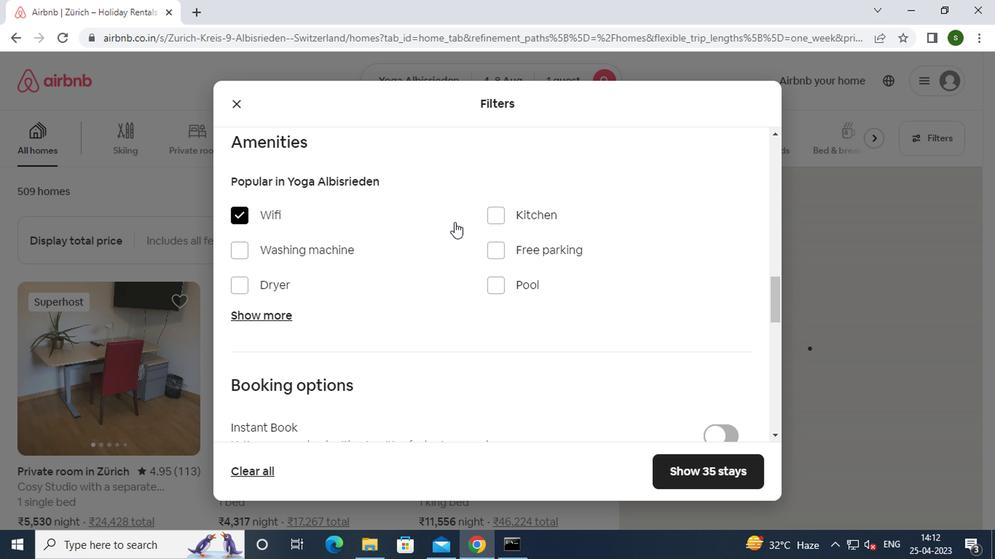 
Action: Mouse scrolled (451, 224) with delta (0, 0)
Screenshot: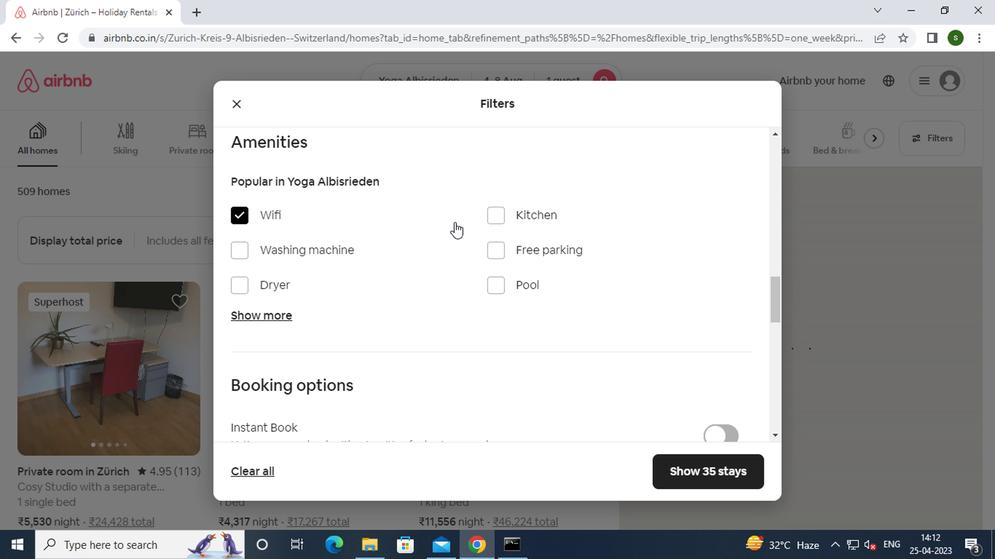 
Action: Mouse scrolled (451, 224) with delta (0, 0)
Screenshot: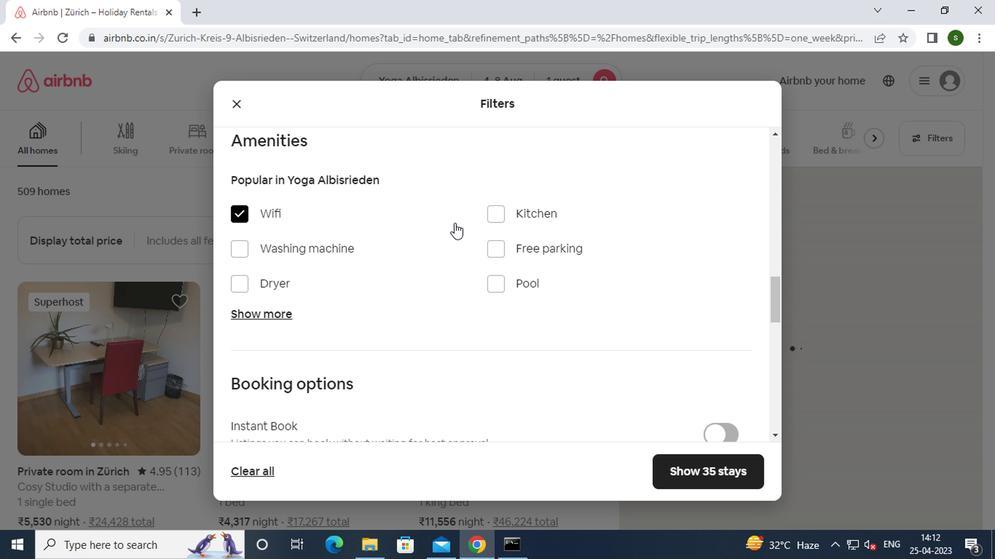 
Action: Mouse scrolled (451, 224) with delta (0, 0)
Screenshot: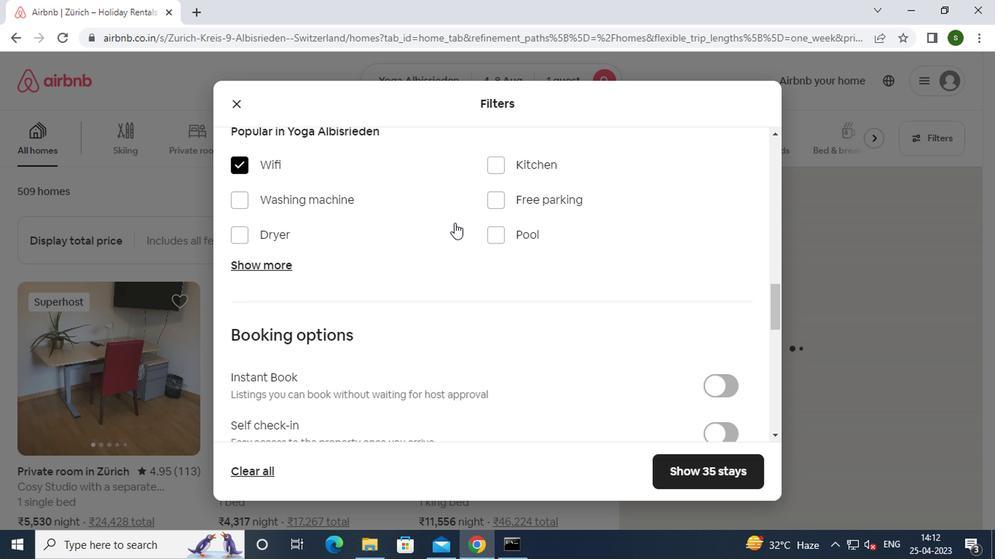 
Action: Mouse moved to (713, 201)
Screenshot: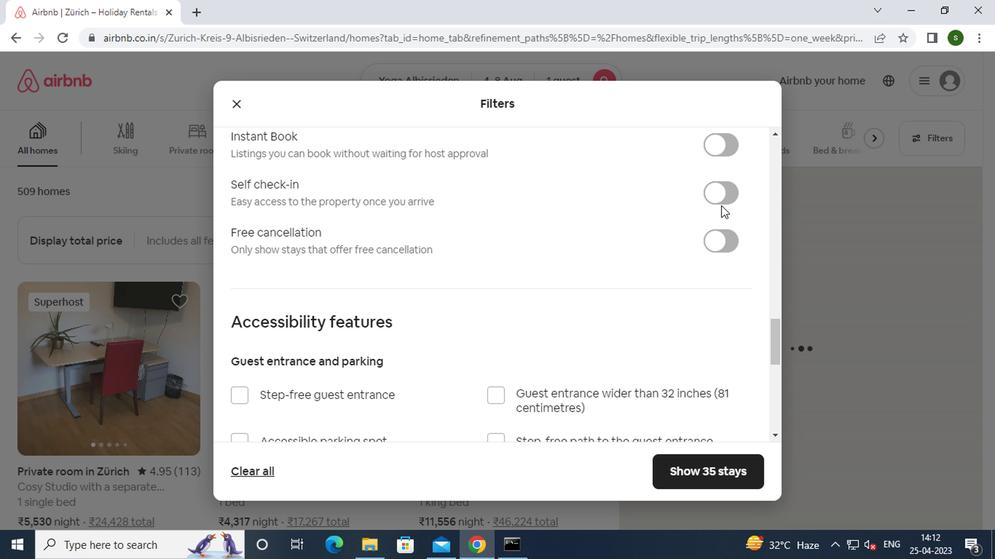 
Action: Mouse pressed left at (713, 201)
Screenshot: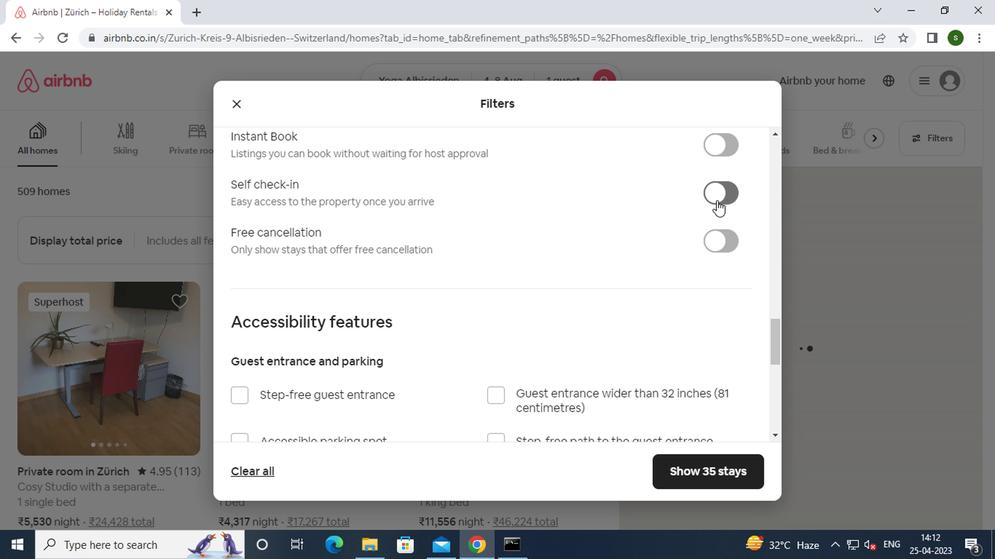 
Action: Mouse moved to (583, 244)
Screenshot: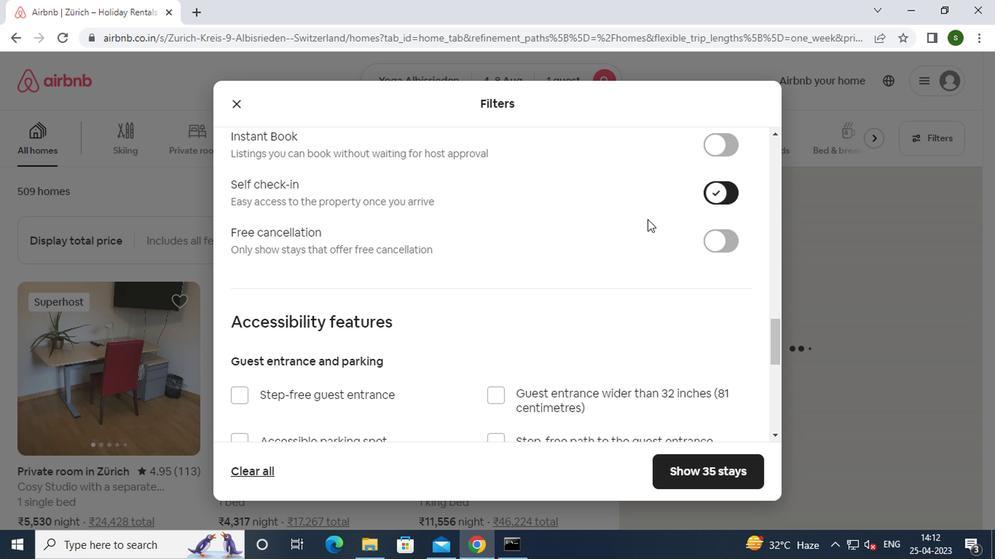 
Action: Mouse scrolled (583, 244) with delta (0, 0)
Screenshot: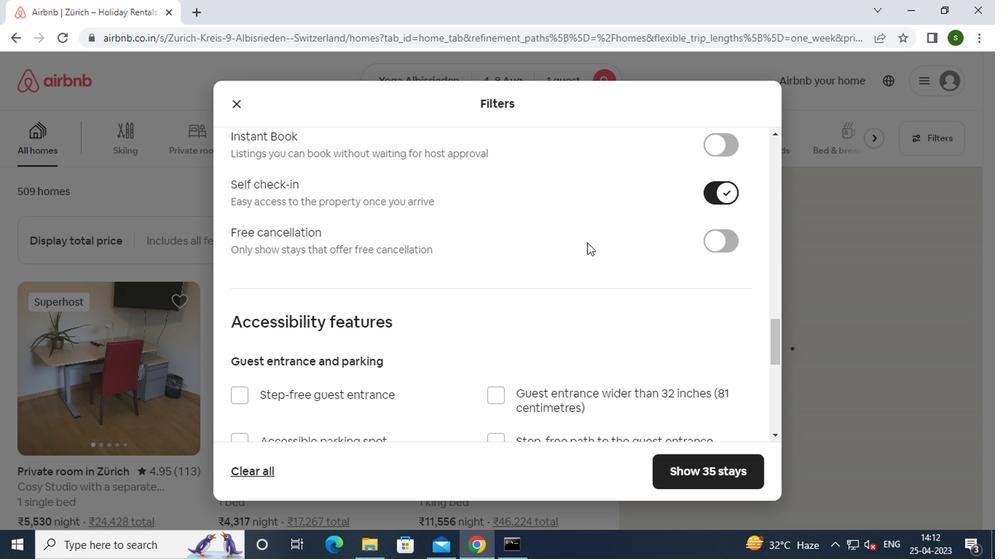 
Action: Mouse scrolled (583, 244) with delta (0, 0)
Screenshot: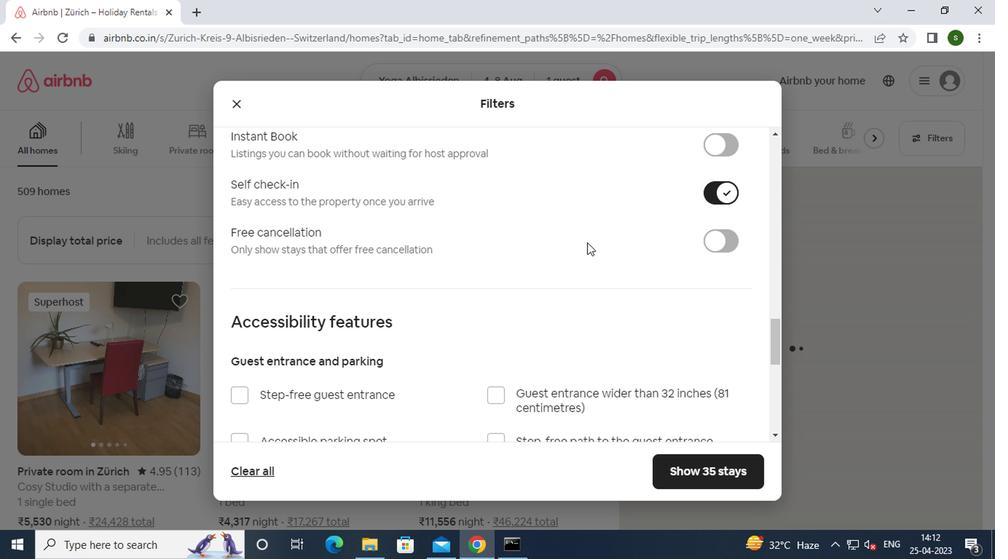 
Action: Mouse scrolled (583, 244) with delta (0, 0)
Screenshot: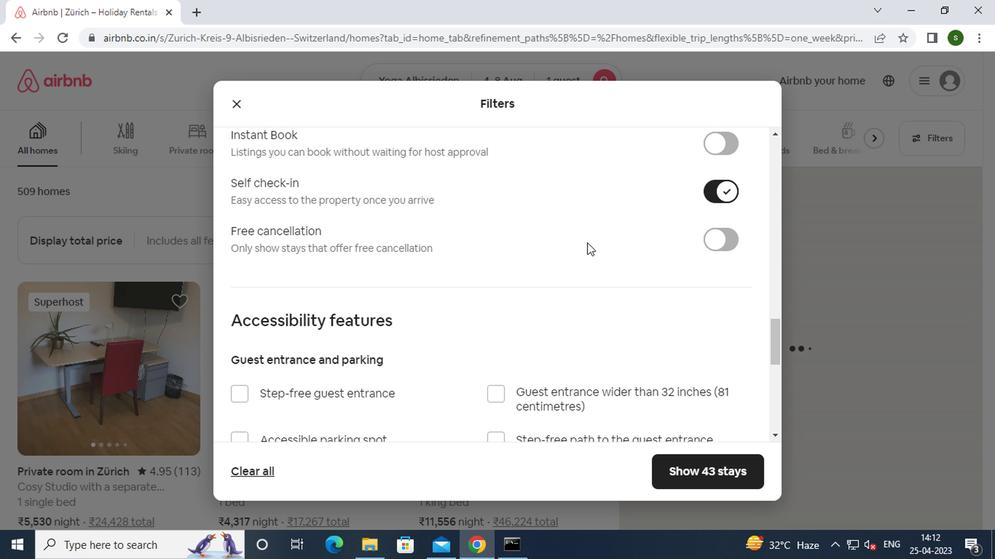 
Action: Mouse scrolled (583, 244) with delta (0, 0)
Screenshot: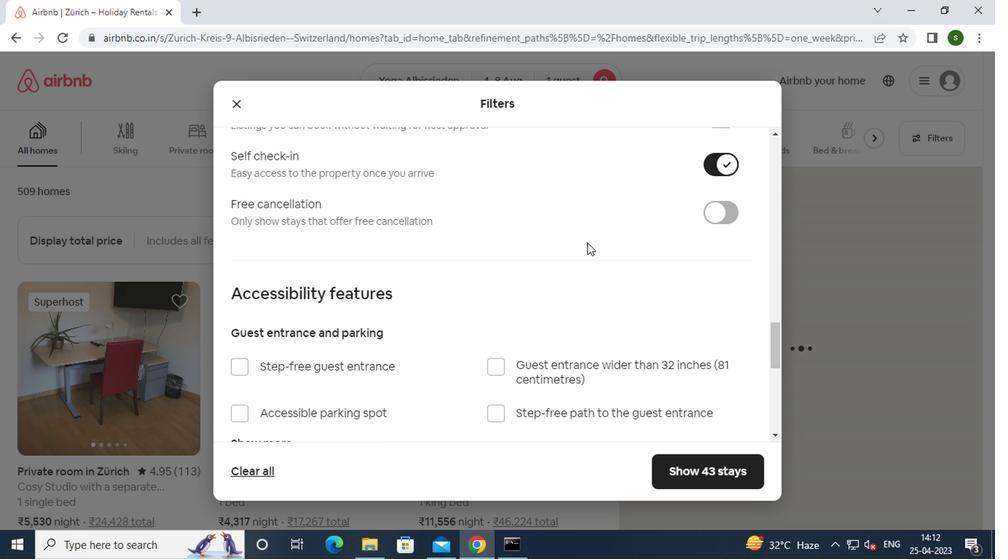 
Action: Mouse scrolled (583, 244) with delta (0, 0)
Screenshot: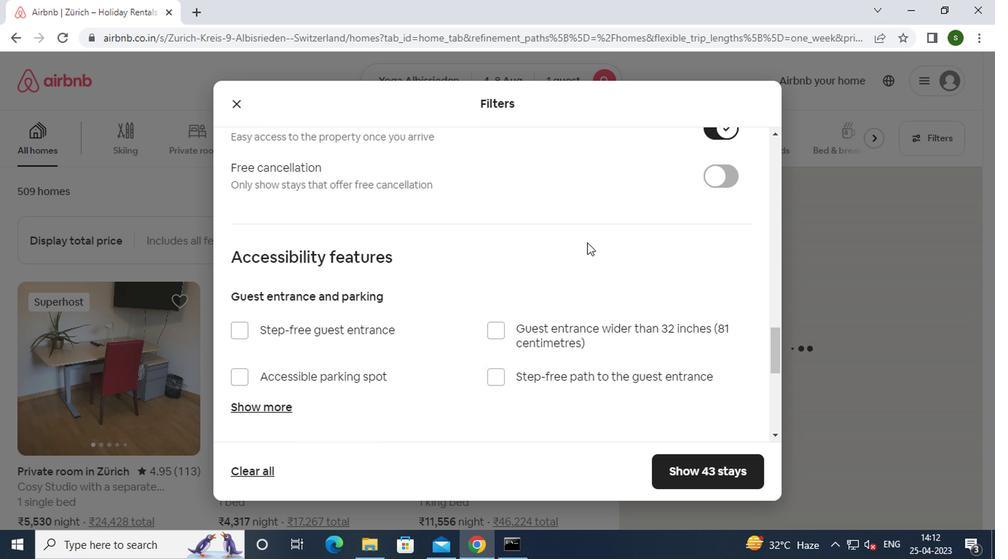 
Action: Mouse scrolled (583, 244) with delta (0, 0)
Screenshot: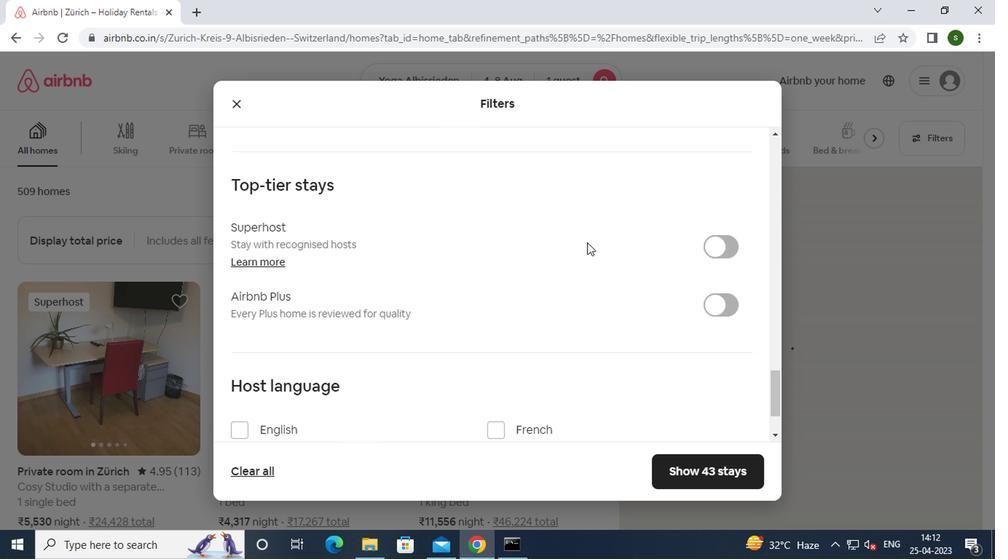 
Action: Mouse scrolled (583, 244) with delta (0, 0)
Screenshot: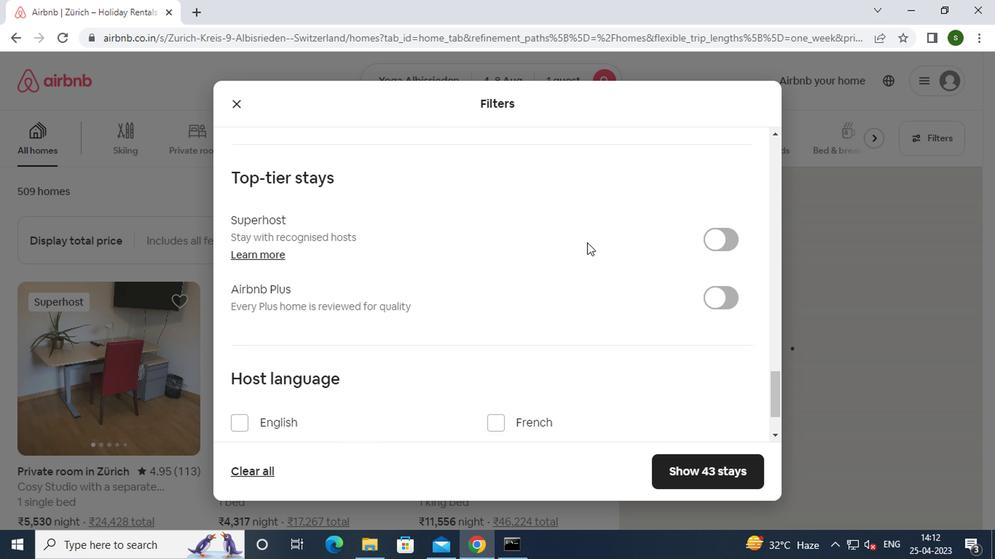 
Action: Mouse scrolled (583, 244) with delta (0, 0)
Screenshot: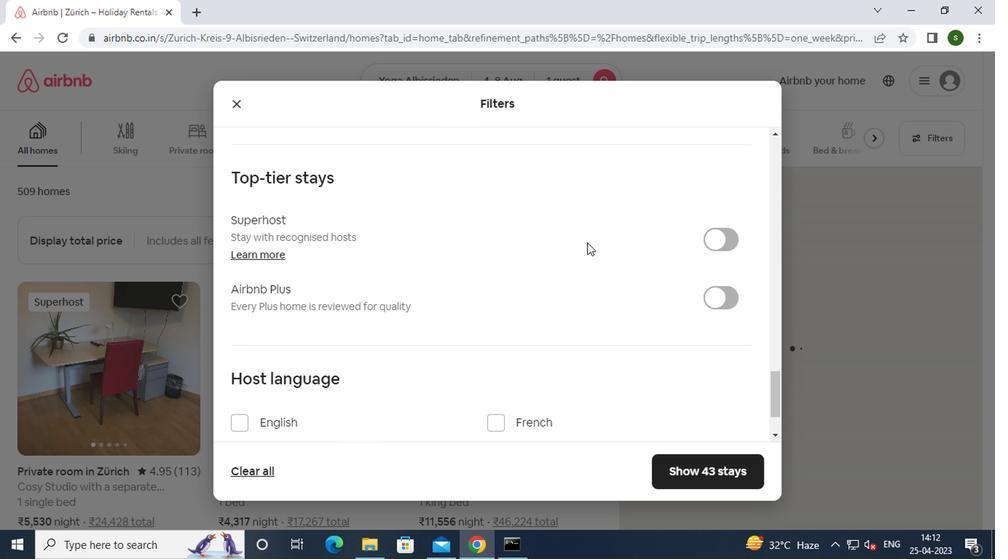 
Action: Mouse moved to (279, 337)
Screenshot: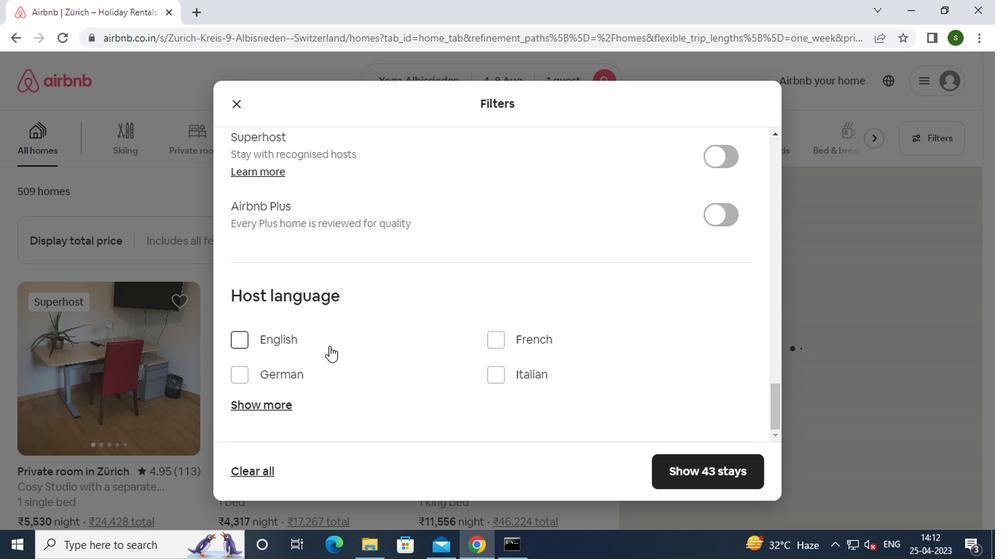 
Action: Mouse pressed left at (279, 337)
Screenshot: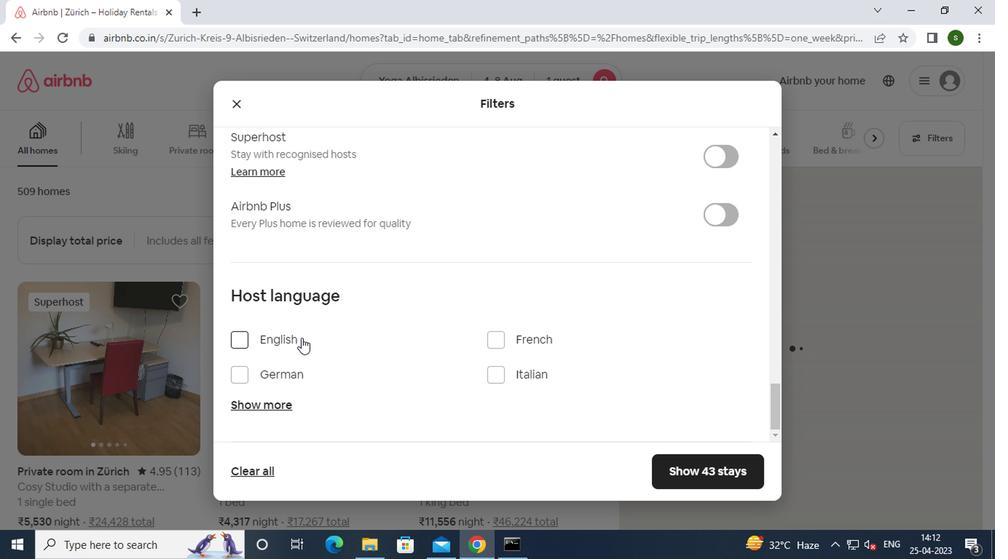 
Action: Mouse moved to (697, 475)
Screenshot: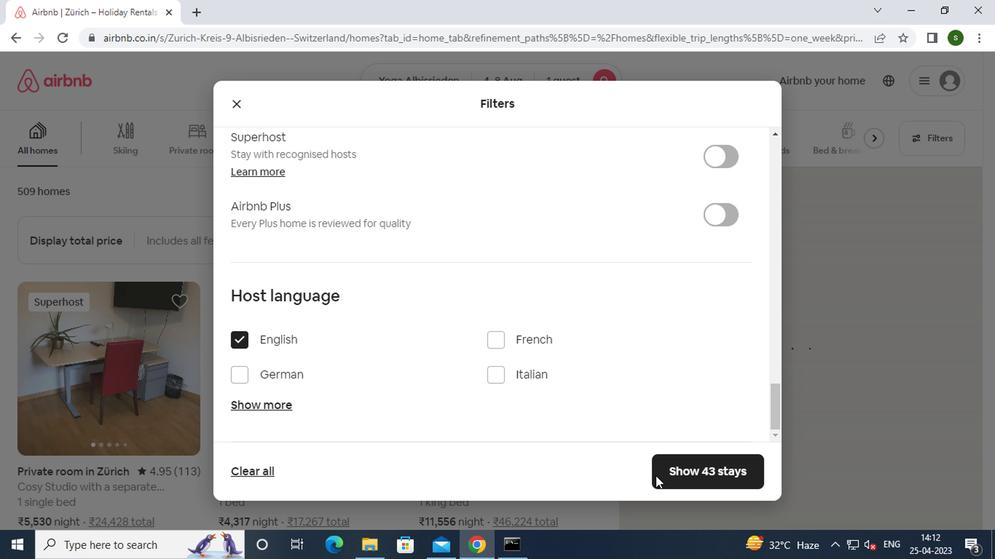 
Action: Mouse pressed left at (697, 475)
Screenshot: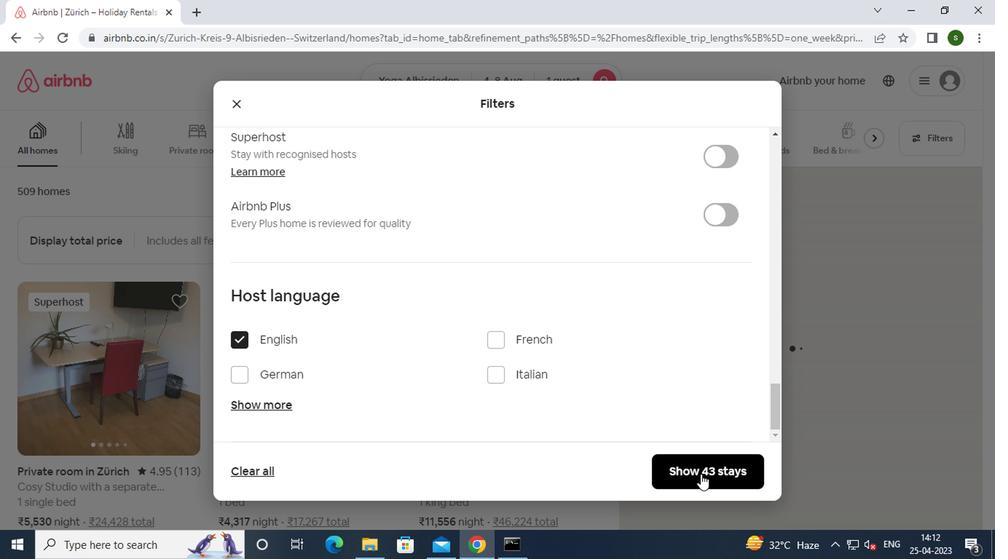 
Action: Mouse moved to (516, 255)
Screenshot: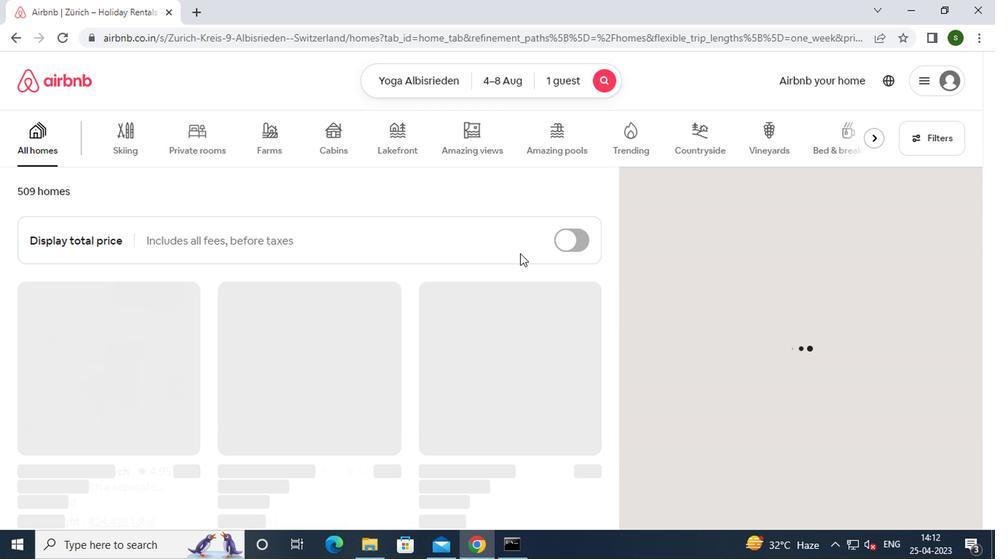 
